 Task: Open a blank sheet, save the file as Childsafety.doc and add heading 'Child Safety'Child Safety ,with the parapraph,with the parapraph Child safety involves creating a safe environment and implementing measures to protect children from harm and accidents. It encompasses aspects such as childproofing homes, promoting safe practices, and educating children about personal safety to prevent injuries and promote their well-being.Apply Font Style Algerian And font size 15. Apply font style in  Heading Caladea and font size 16 Change heading alignment to  Left
Action: Mouse moved to (20, 19)
Screenshot: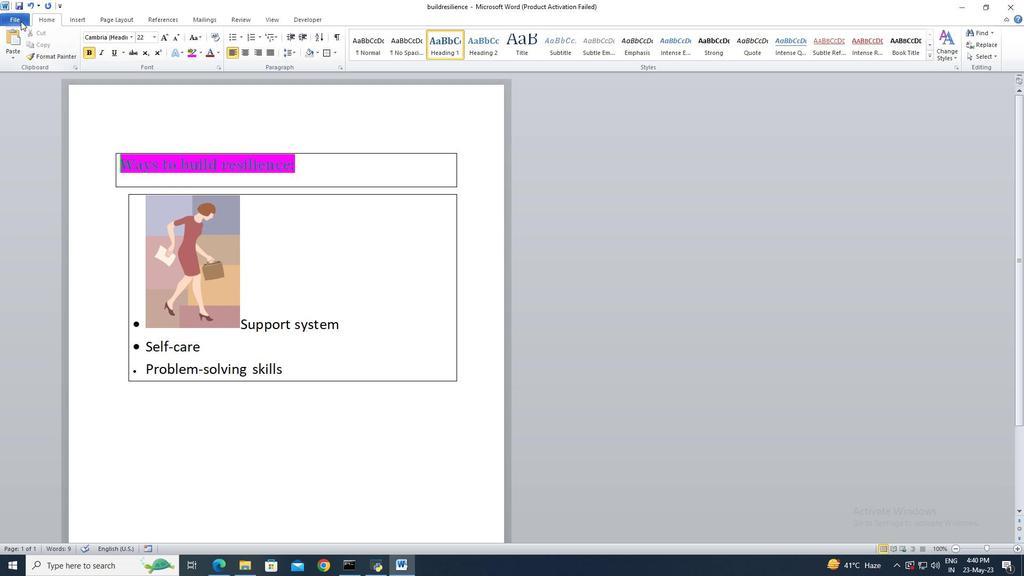 
Action: Mouse pressed left at (20, 19)
Screenshot: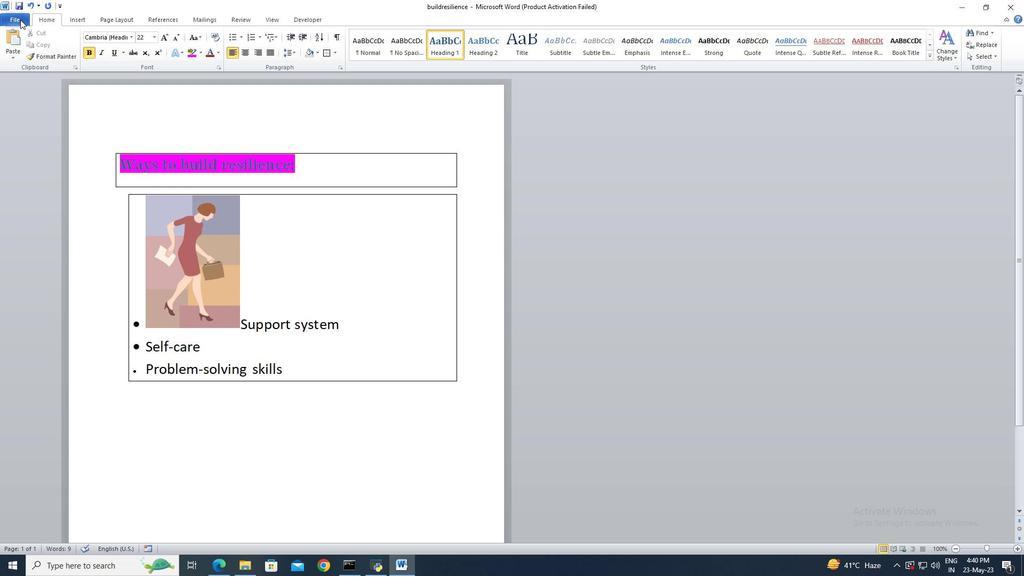 
Action: Mouse moved to (32, 139)
Screenshot: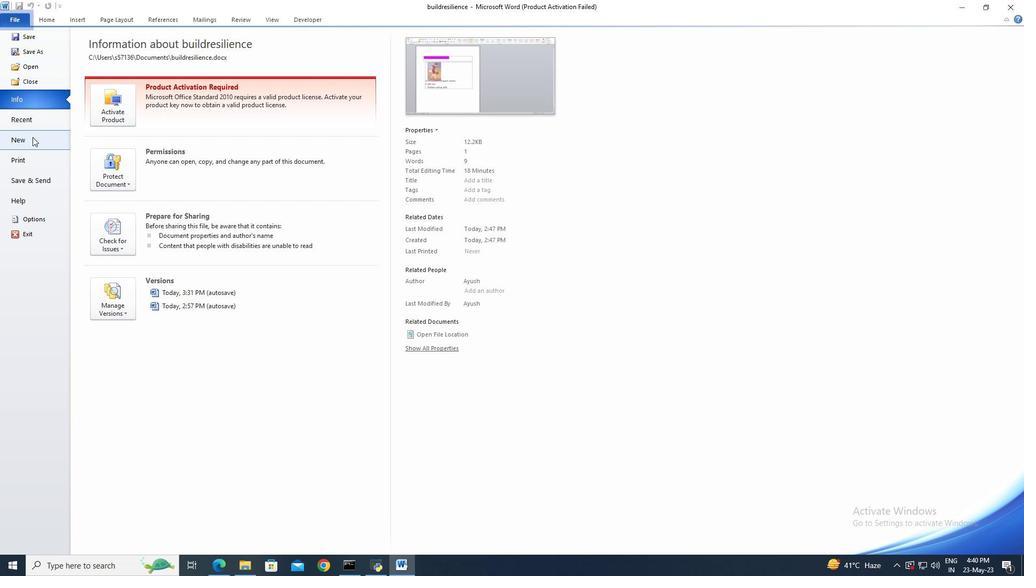 
Action: Mouse pressed left at (32, 139)
Screenshot: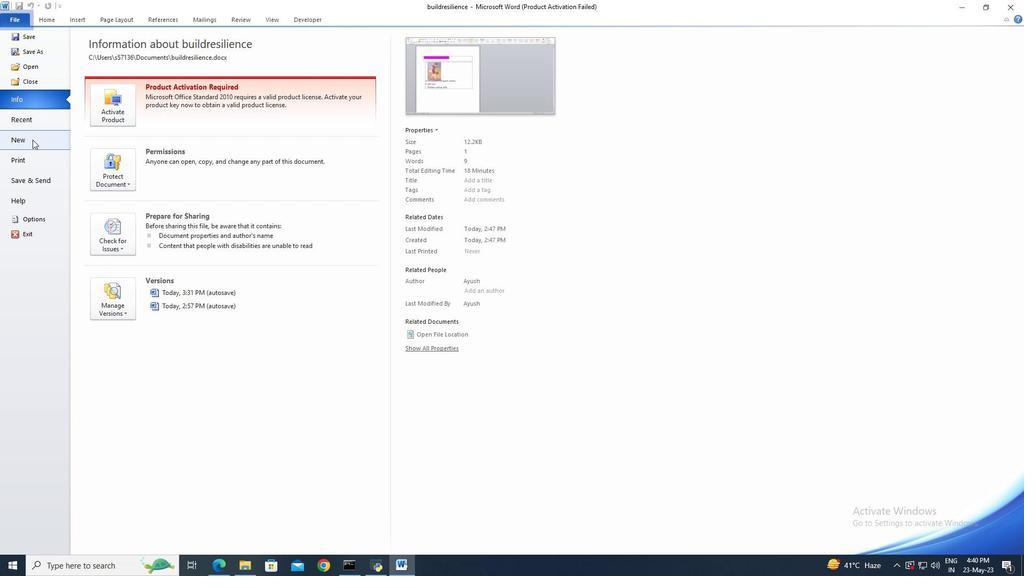 
Action: Mouse moved to (527, 269)
Screenshot: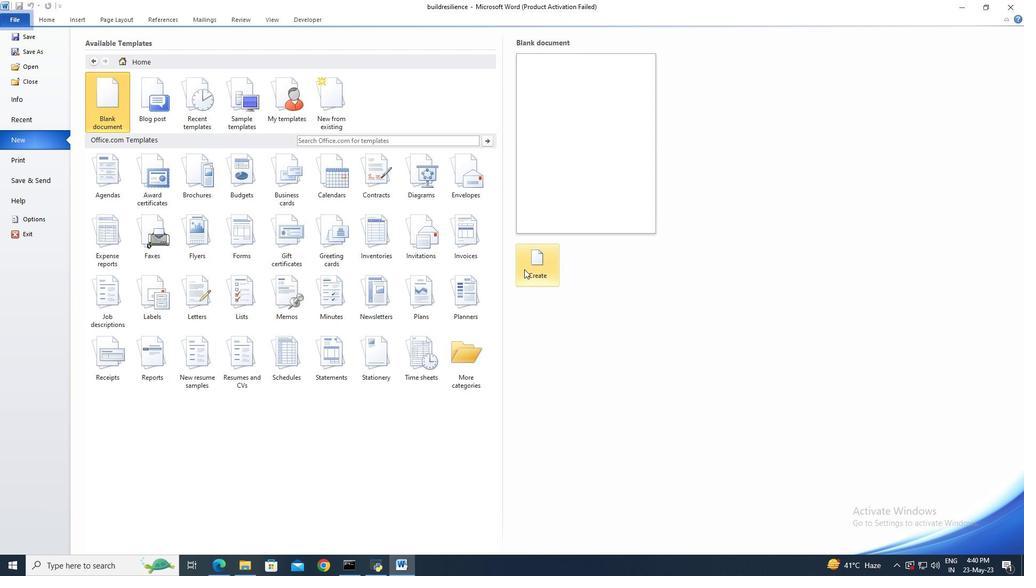 
Action: Mouse pressed left at (527, 269)
Screenshot: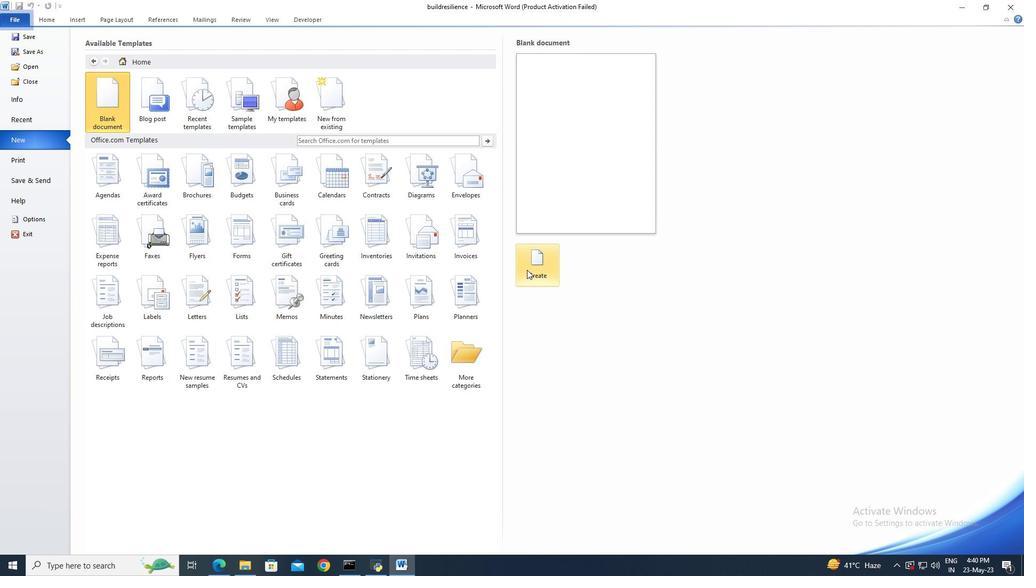 
Action: Mouse moved to (23, 21)
Screenshot: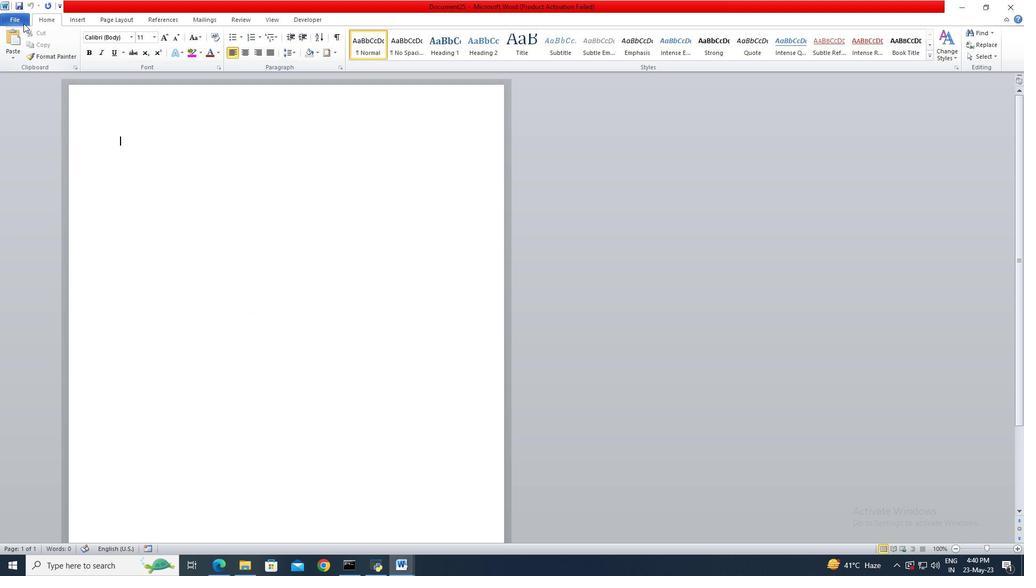 
Action: Mouse pressed left at (23, 21)
Screenshot: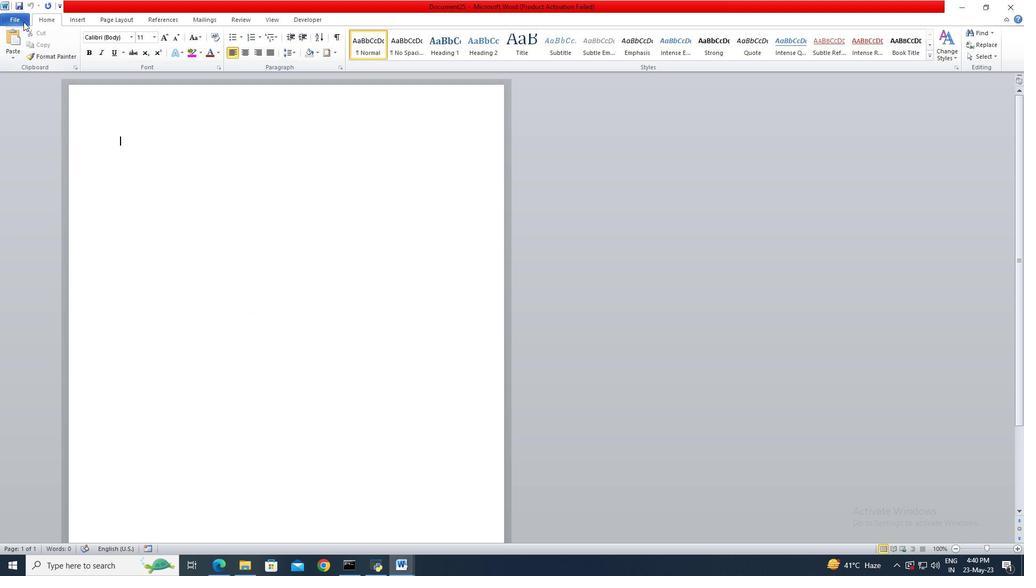 
Action: Mouse moved to (26, 47)
Screenshot: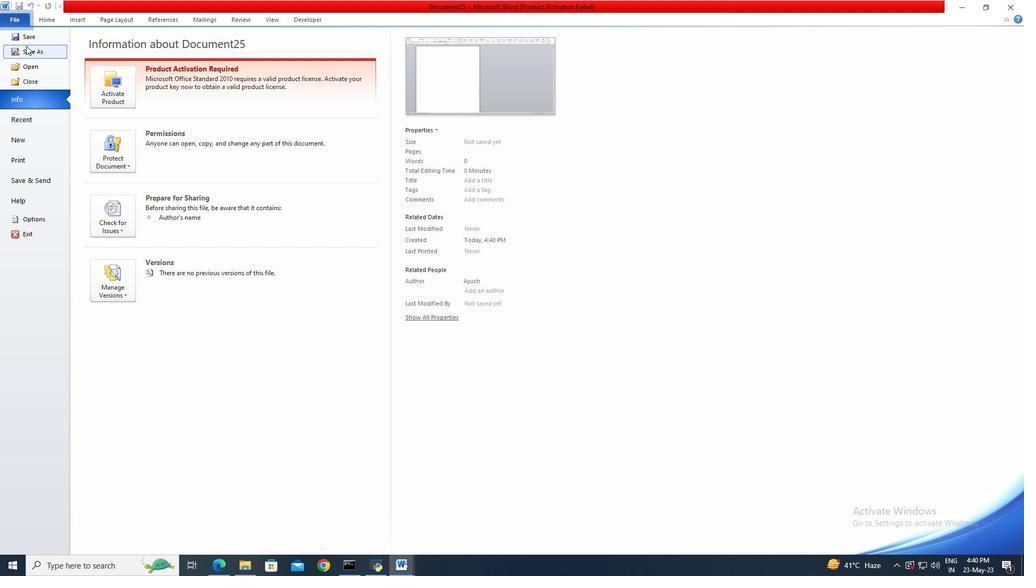
Action: Mouse pressed left at (26, 47)
Screenshot: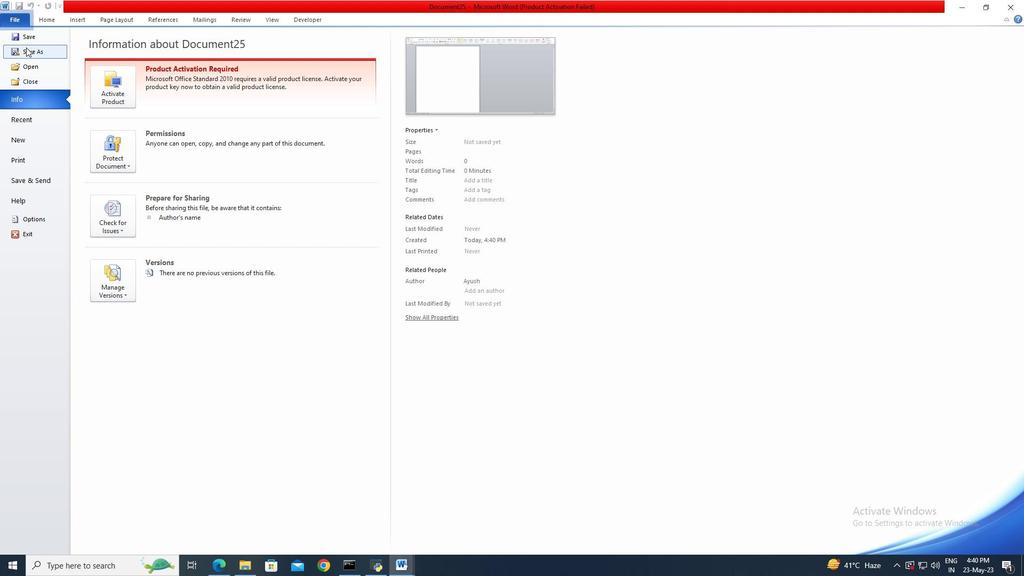 
Action: Key pressed <Key.shift>Childsafety
Screenshot: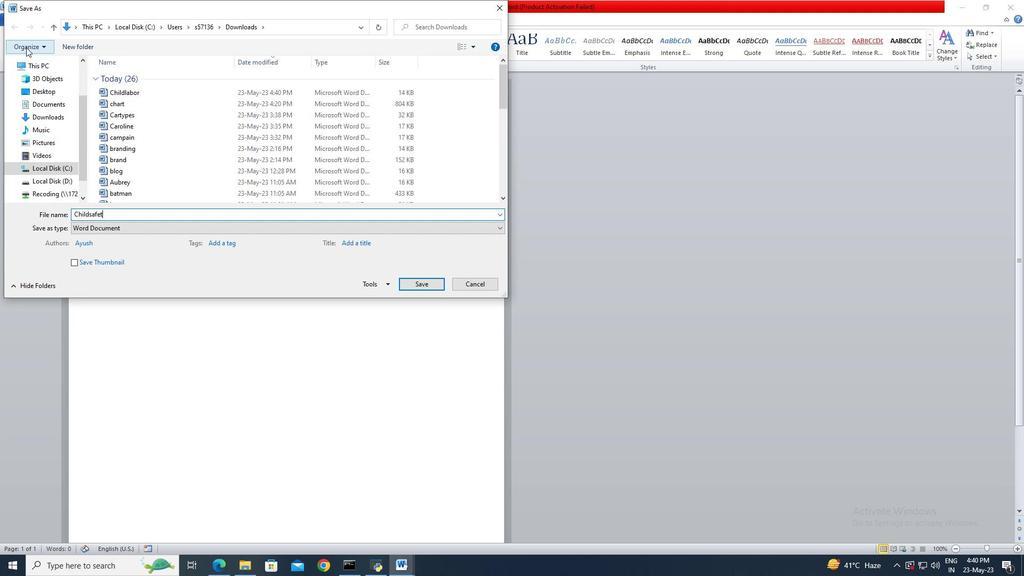 
Action: Mouse moved to (416, 280)
Screenshot: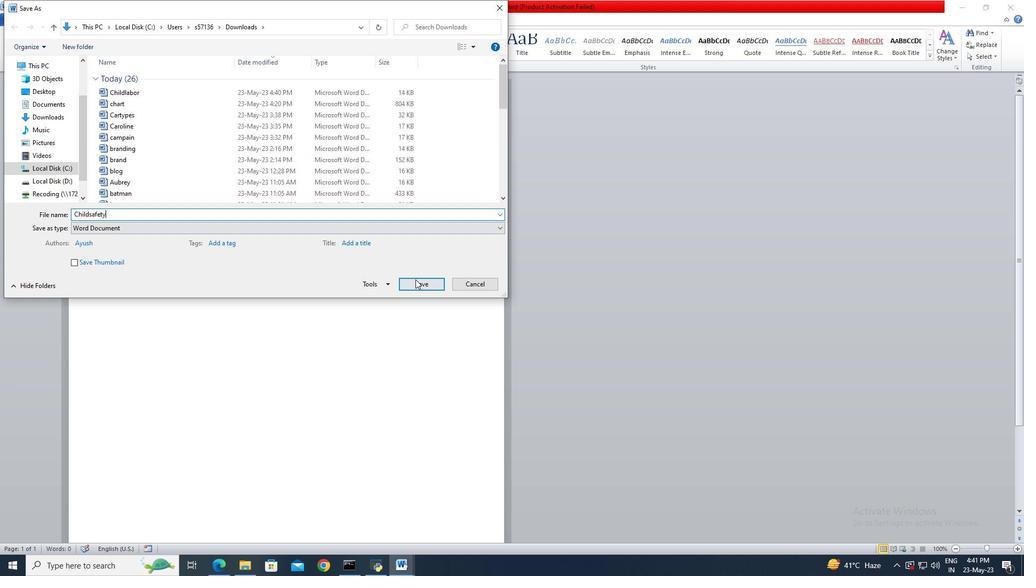 
Action: Mouse pressed left at (416, 280)
Screenshot: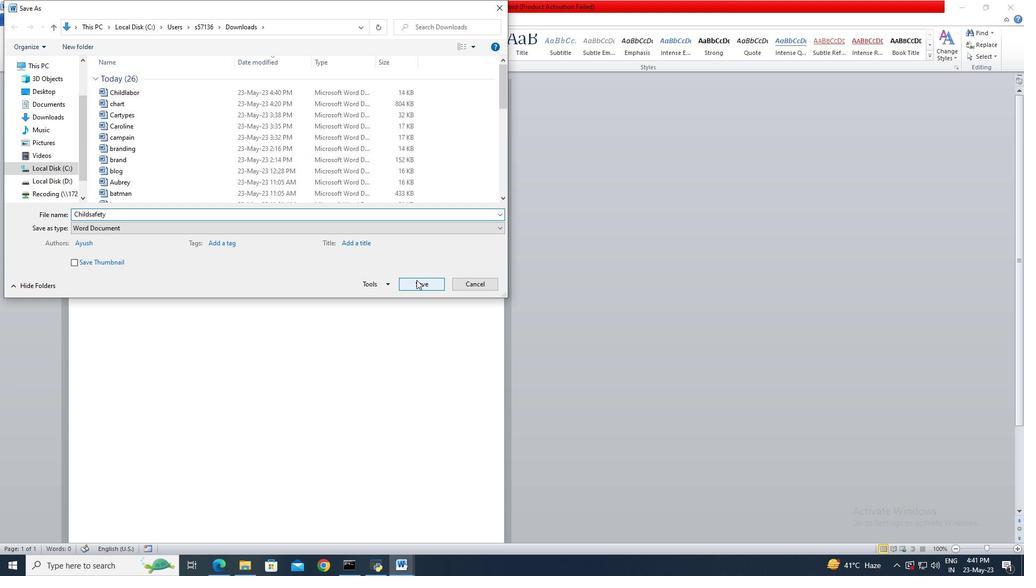 
Action: Mouse moved to (441, 56)
Screenshot: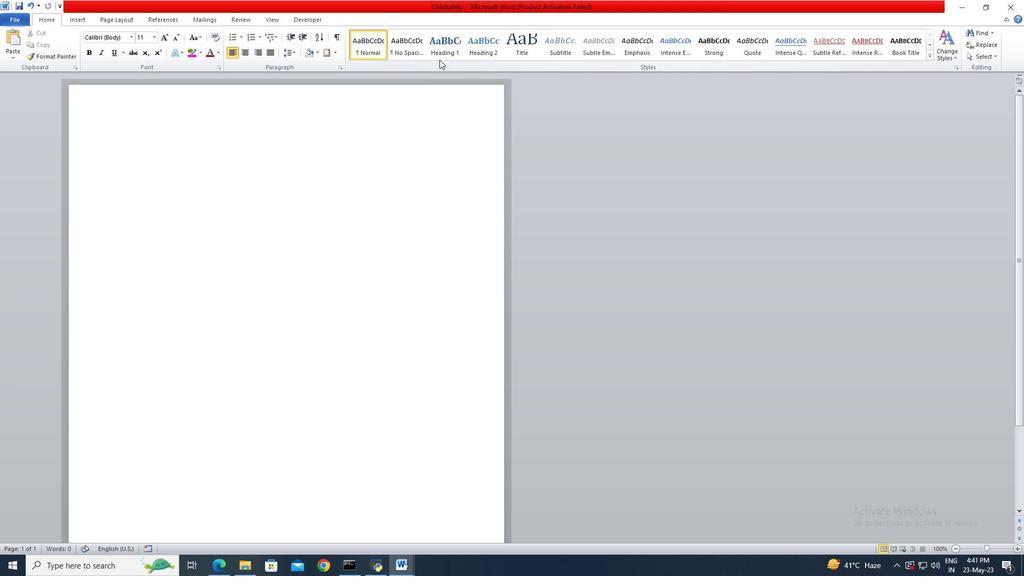 
Action: Mouse pressed left at (441, 56)
Screenshot: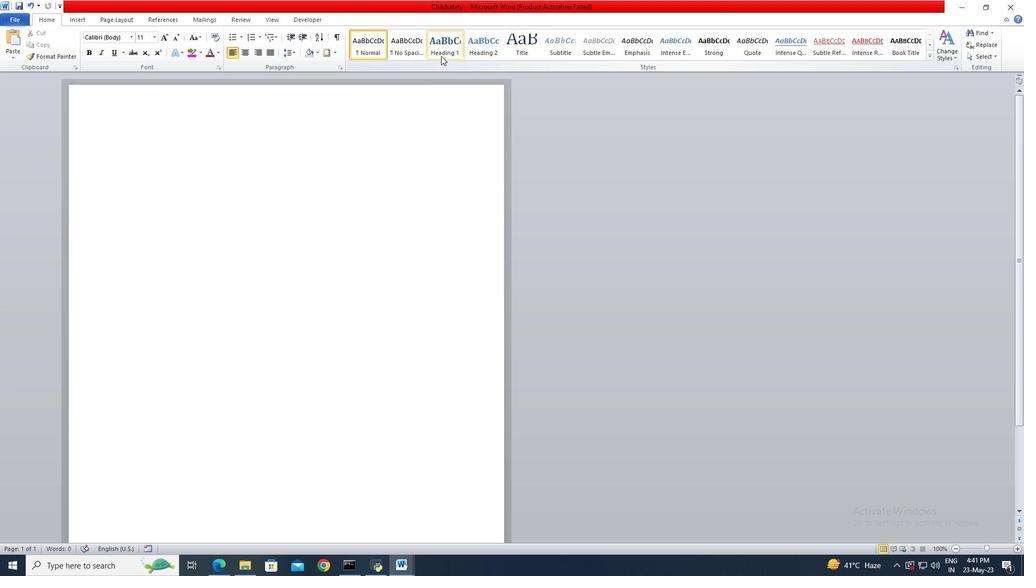 
Action: Key pressed <Key.shift>Child<Key.space><Key.shift_r>Safety<Key.enter><Key.shift>Child<Key.space>safety<Key.space>involves<Key.space>creating<Key.space>a<Key.space>safe<Key.space>environment<Key.space>and<Key.space>implementing<Key.space>measures<Key.space>to<Key.space>protect<Key.space>children<Key.space>from<Key.space>harm<Key.space>and<Key.space>accie<Key.backspace>dents.<Key.space><Key.shift>It<Key.space>encompasses<Key.space>aspects<Key.space>such<Key.space>as<Key.space>childproofing<Key.space>homes,<Key.space>promoting<Key.space>safe<Key.space>practices<Key.space><Key.backspace>,<Key.space>and<Key.space>educating<Key.space>children<Key.space>about<Key.space>personb<Key.backspace>n<Key.backspace>al<Key.space>safety<Key.space>to<Key.space>prevent<Key.space>injure<Key.backspace>ies<Key.space>and<Key.space>promote<Key.space>their<Key.space>well-being.
Screenshot: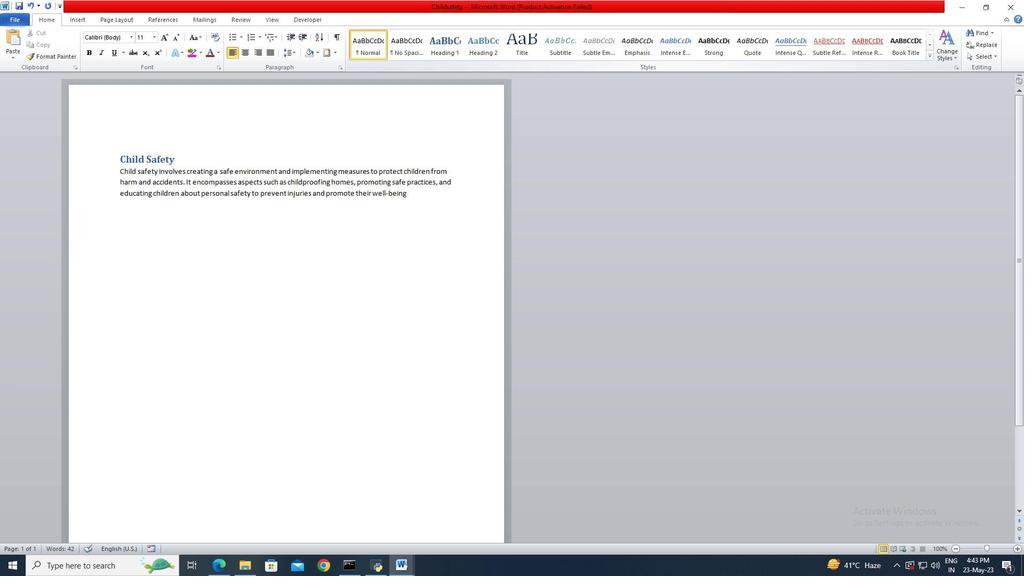 
Action: Mouse moved to (138, 187)
Screenshot: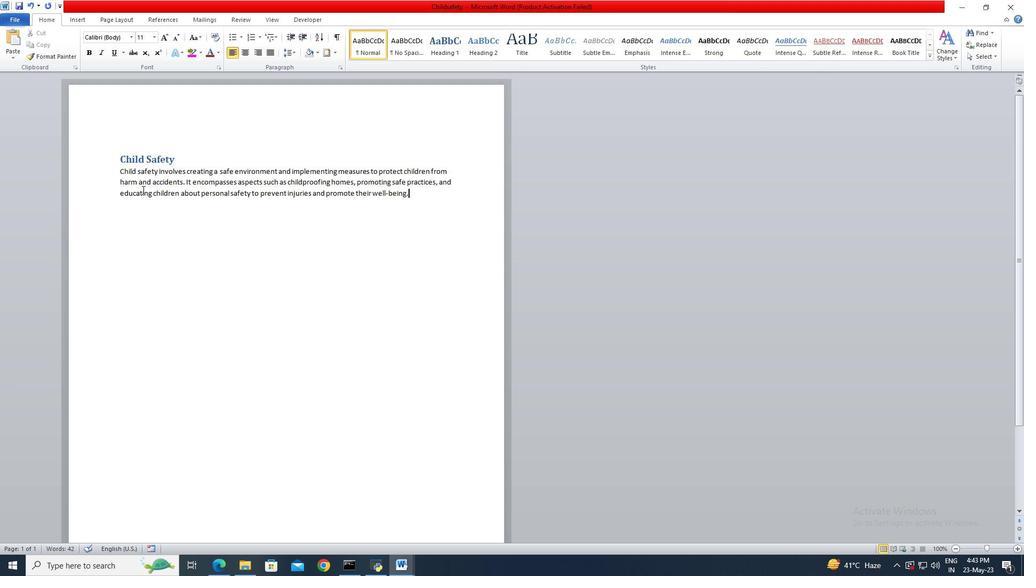 
Action: Key pressed <Key.shift>
Screenshot: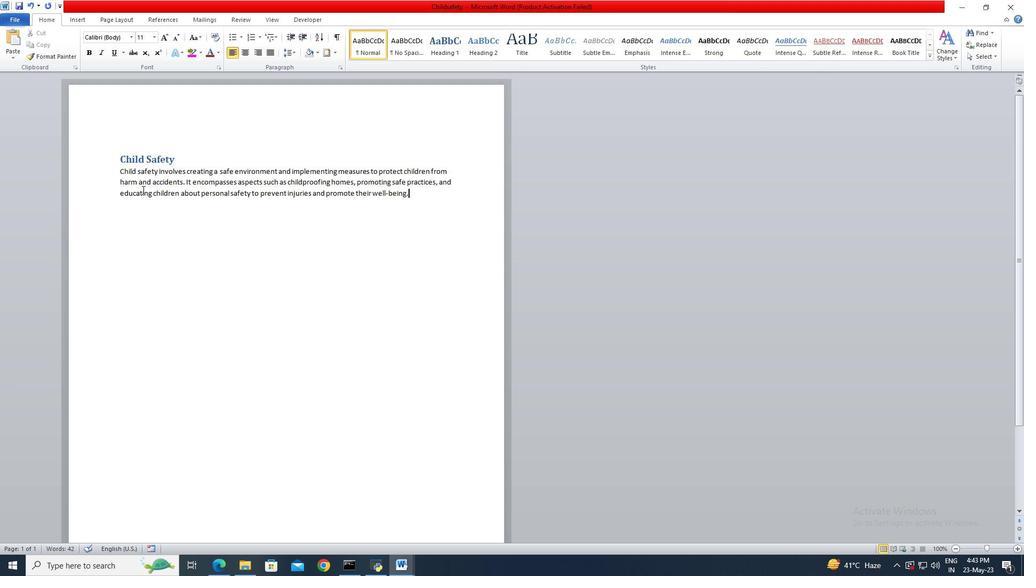 
Action: Mouse moved to (125, 172)
Screenshot: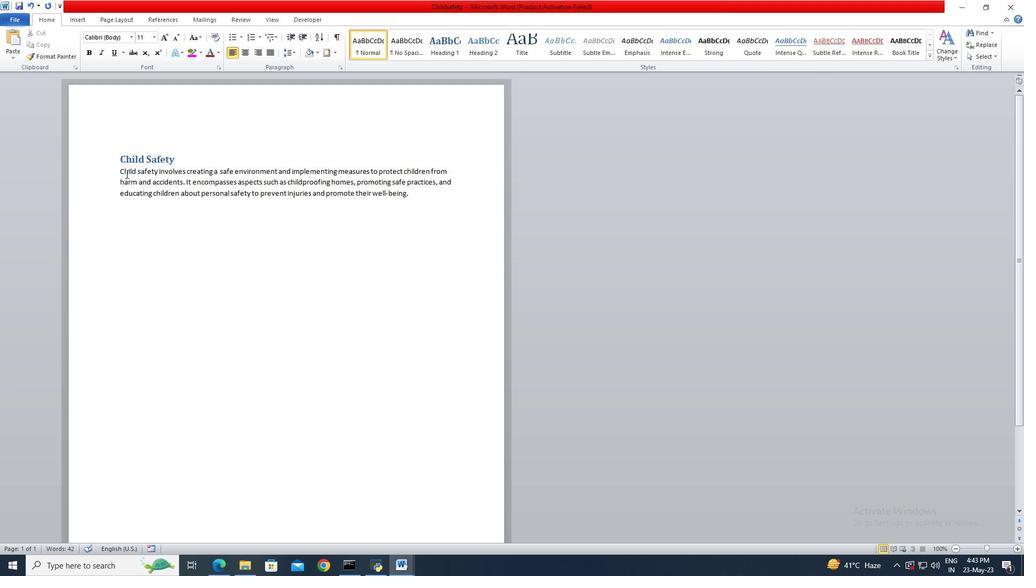 
Action: Key pressed <Key.shift>
Screenshot: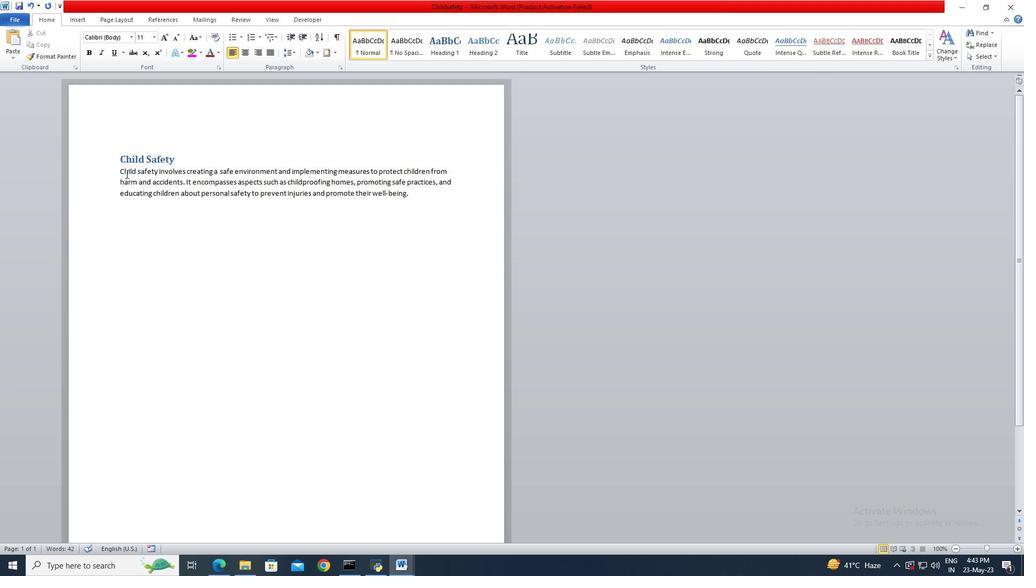 
Action: Mouse moved to (124, 172)
Screenshot: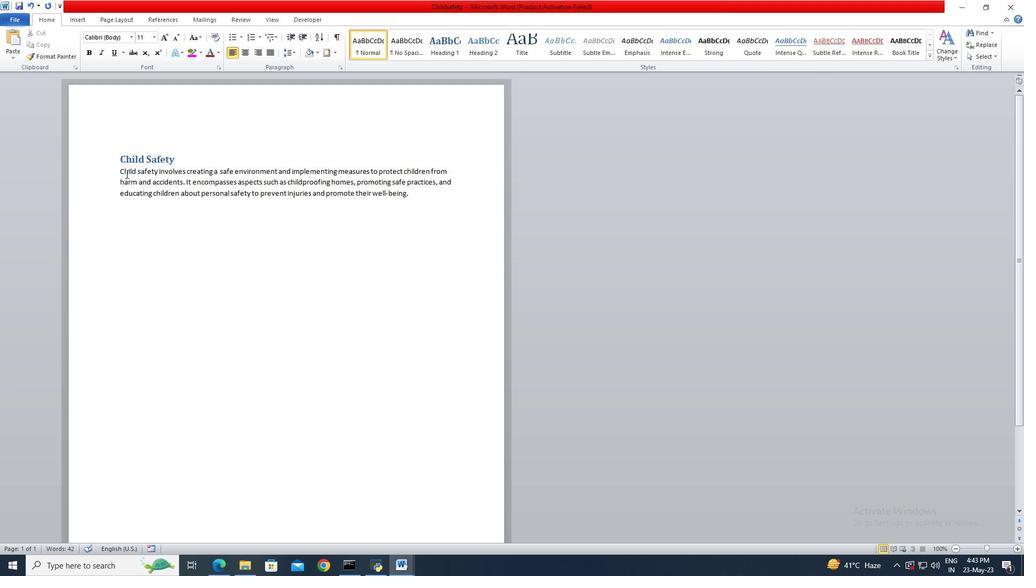 
Action: Key pressed <Key.shift>
Screenshot: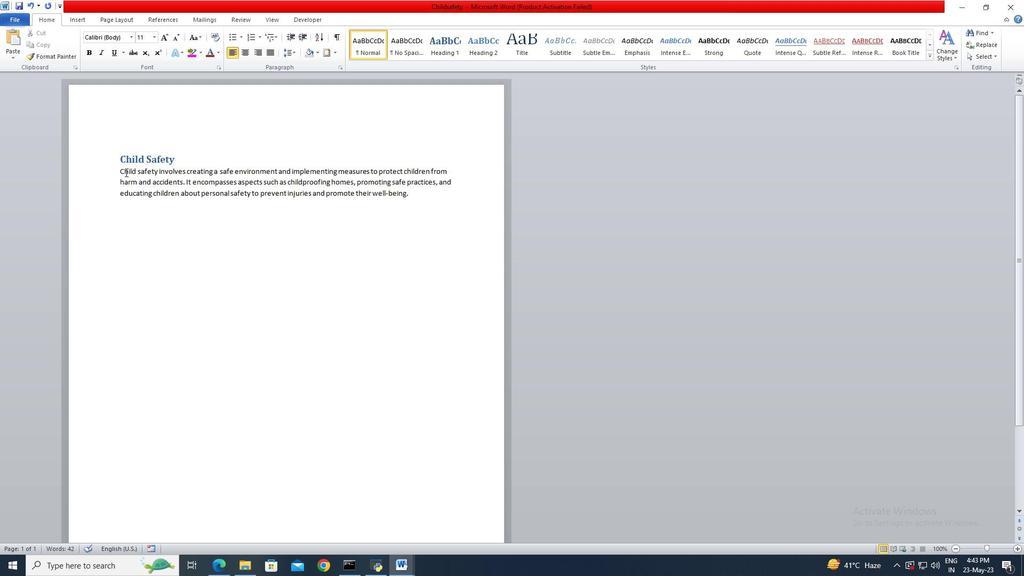 
Action: Mouse moved to (124, 171)
Screenshot: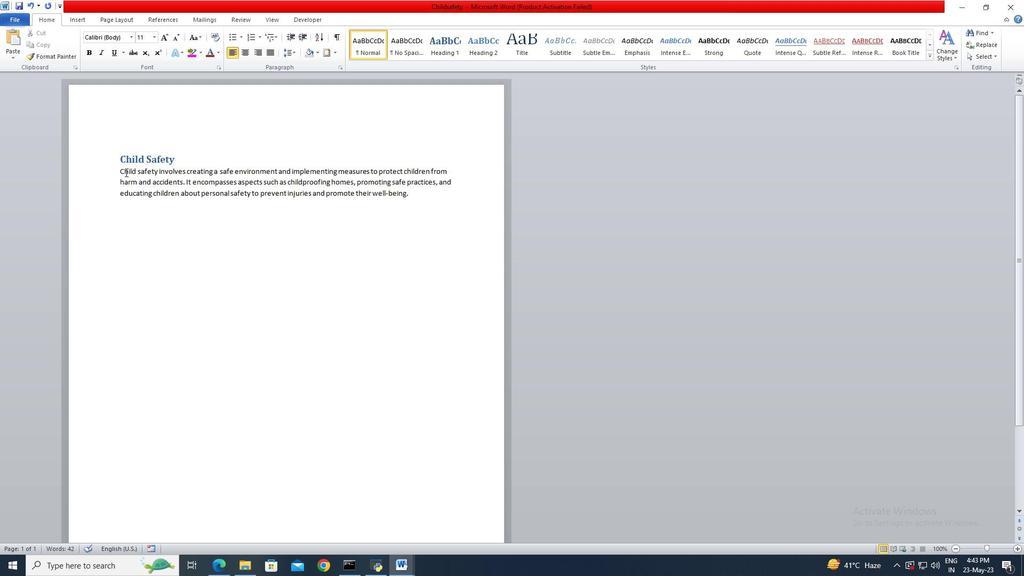 
Action: Key pressed <Key.shift>
Screenshot: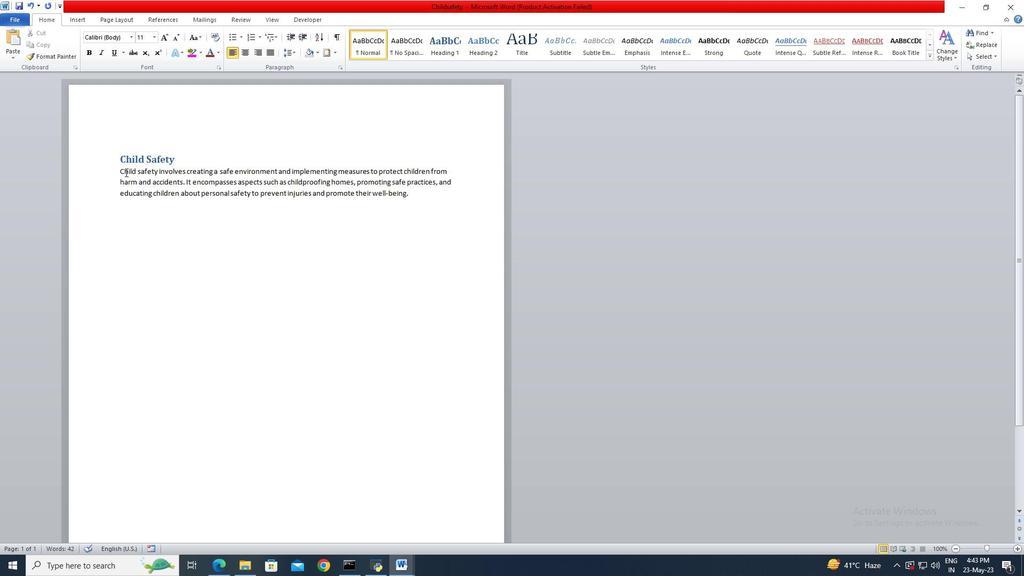 
Action: Mouse moved to (124, 171)
Screenshot: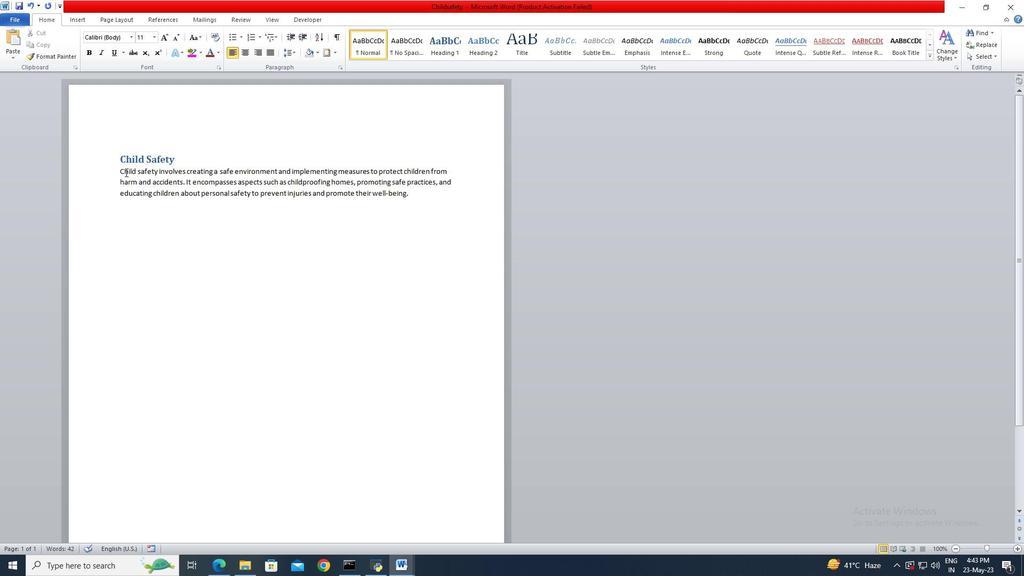 
Action: Key pressed <Key.shift><Key.shift>
Screenshot: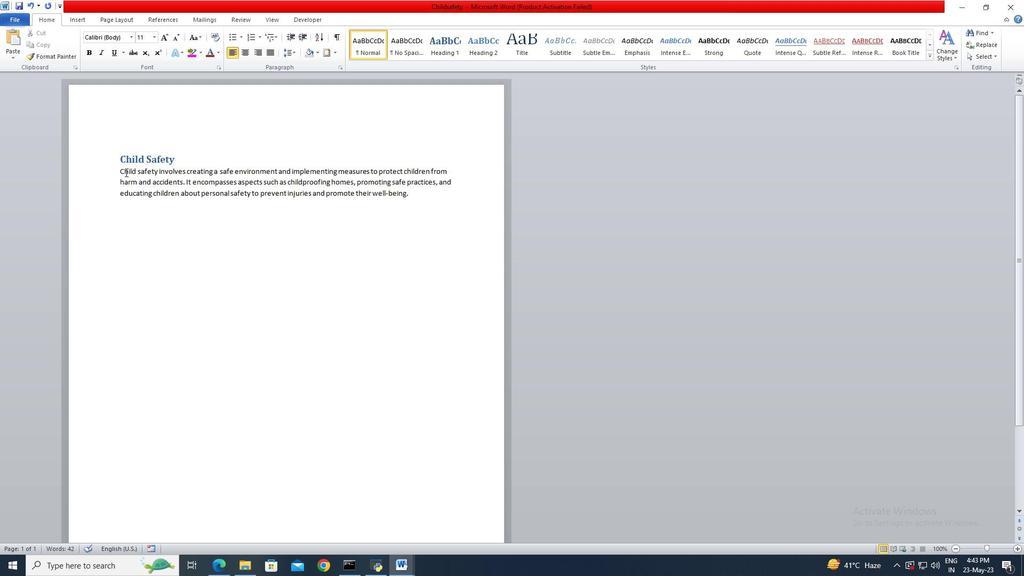 
Action: Mouse moved to (123, 171)
Screenshot: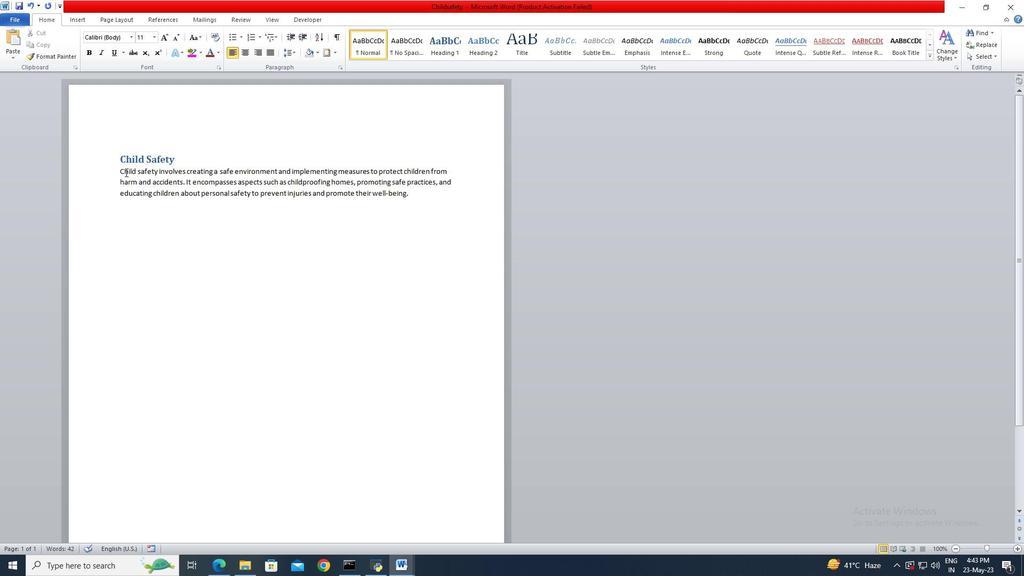 
Action: Key pressed <Key.shift>
Screenshot: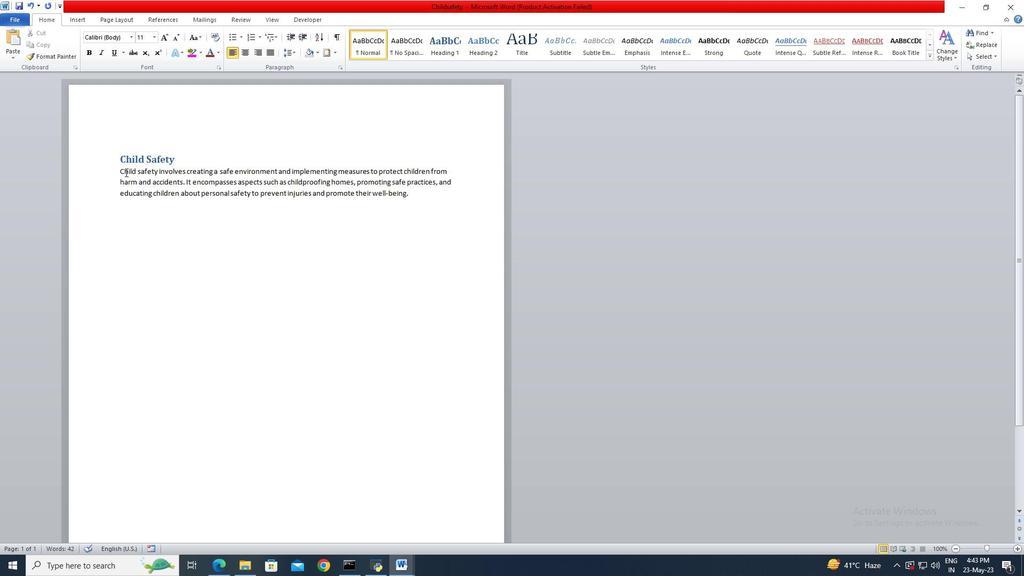 
Action: Mouse moved to (123, 170)
Screenshot: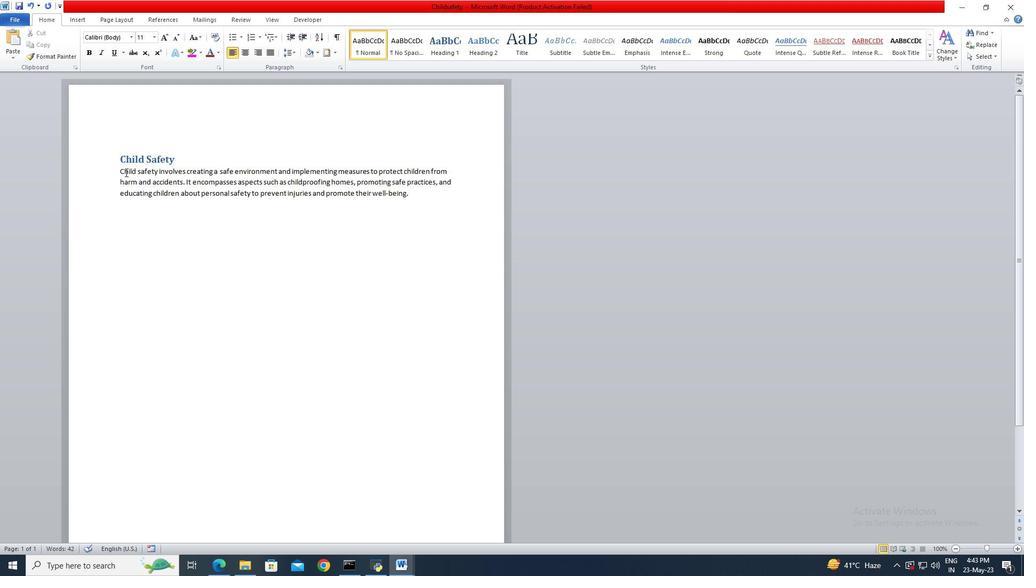 
Action: Key pressed <Key.shift>
Screenshot: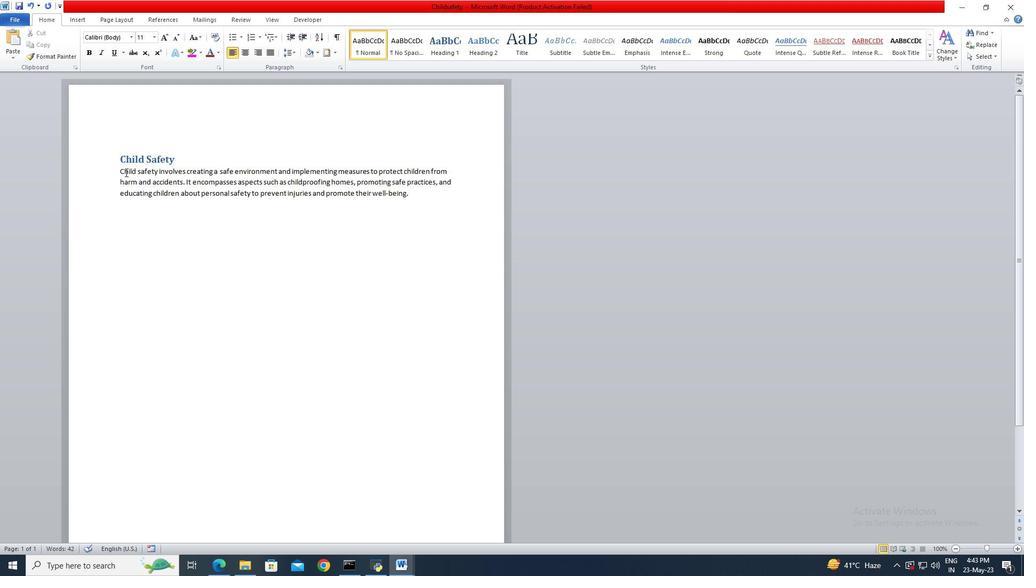 
Action: Mouse moved to (122, 170)
Screenshot: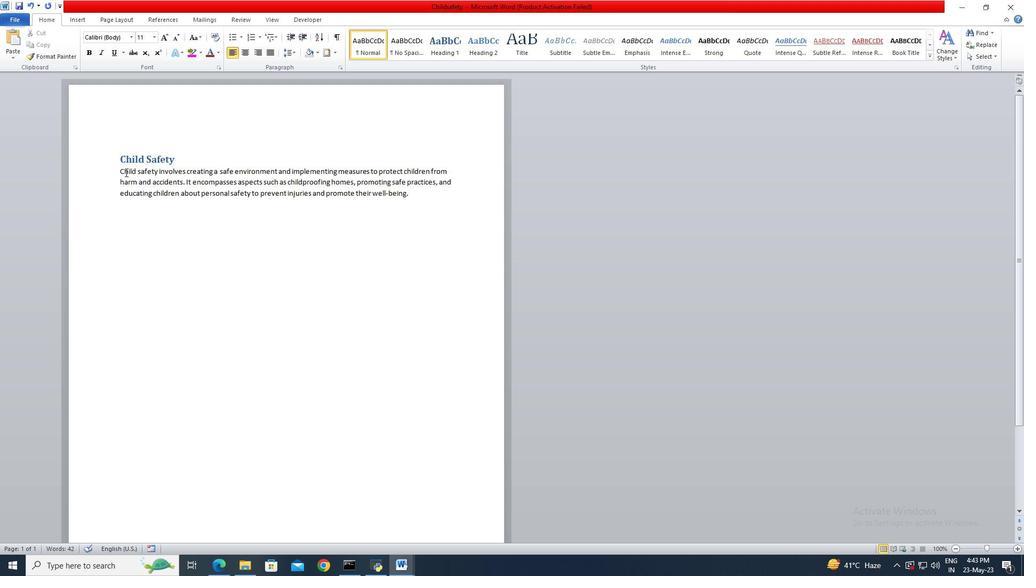 
Action: Key pressed <Key.shift>
Screenshot: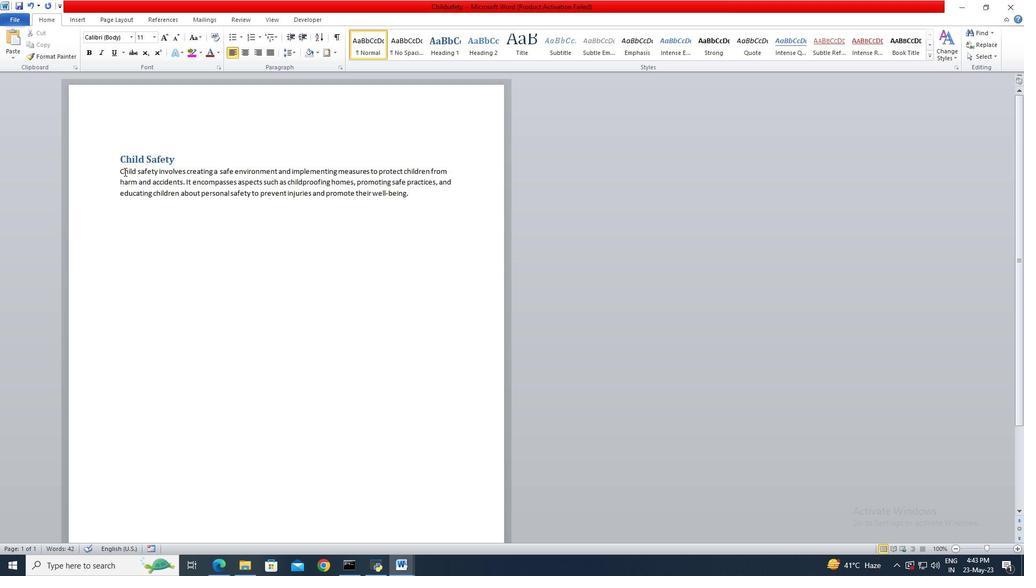 
Action: Mouse moved to (122, 170)
Screenshot: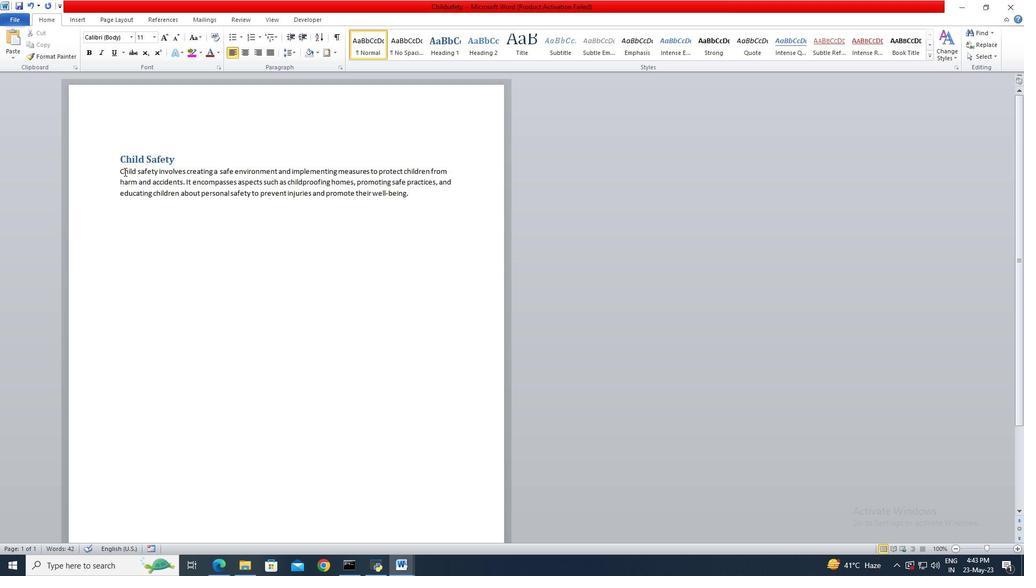 
Action: Key pressed <Key.shift>
Screenshot: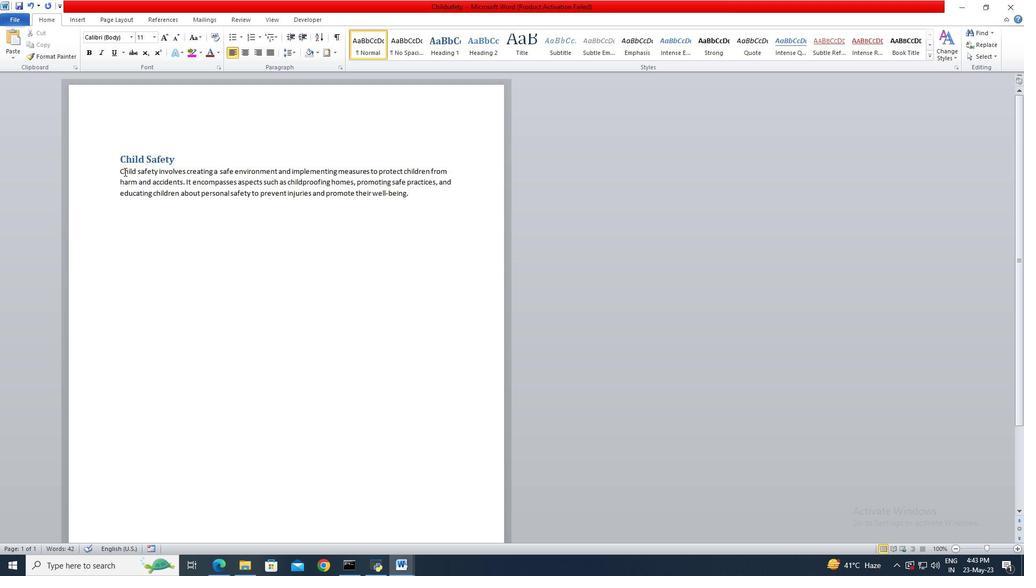 
Action: Mouse moved to (121, 169)
Screenshot: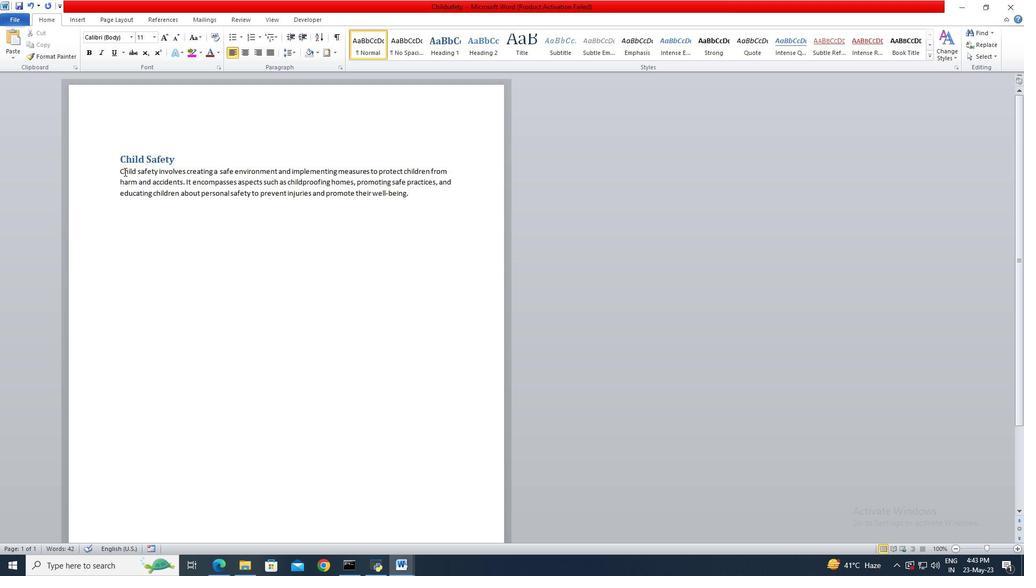
Action: Key pressed <Key.shift><Key.shift><Key.shift><Key.shift><Key.shift><Key.shift><Key.shift><Key.shift><Key.shift><Key.shift><Key.shift><Key.shift><Key.shift><Key.shift><Key.shift><Key.shift><Key.shift><Key.shift>
Screenshot: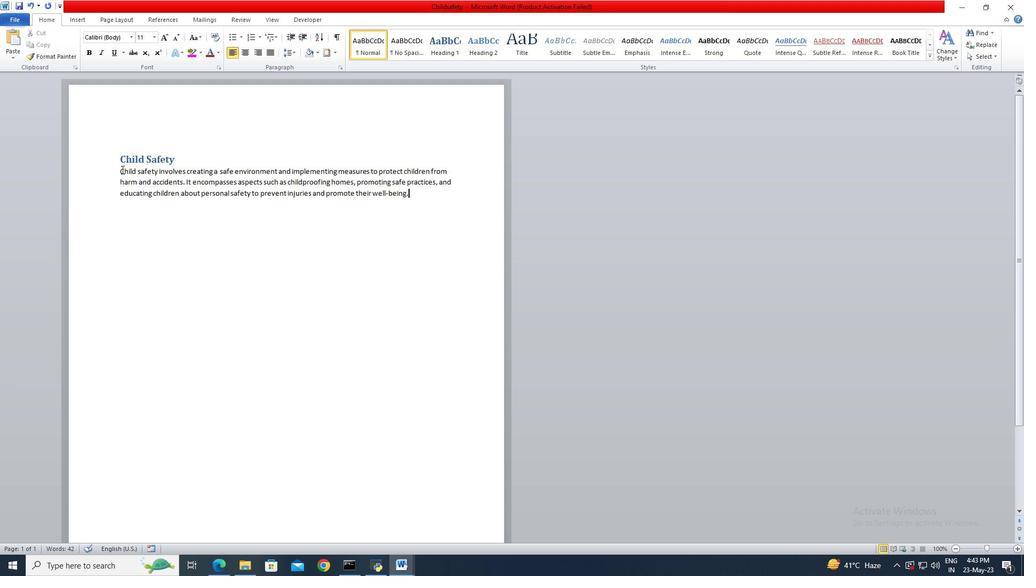 
Action: Mouse pressed left at (121, 169)
Screenshot: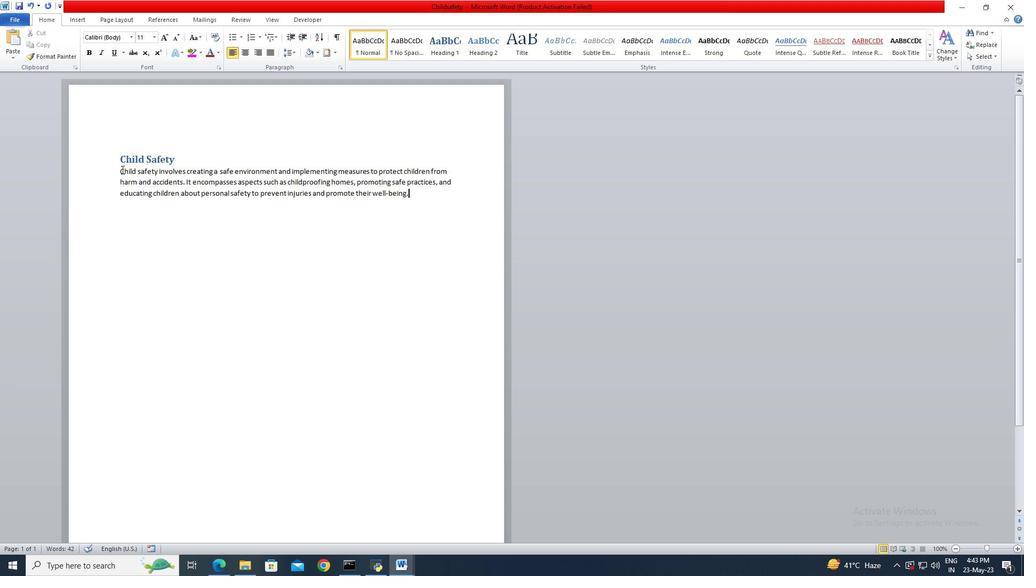 
Action: Key pressed <Key.shift><Key.shift><Key.shift><Key.shift><Key.shift><Key.shift><Key.shift><Key.shift><Key.shift><Key.shift>
Screenshot: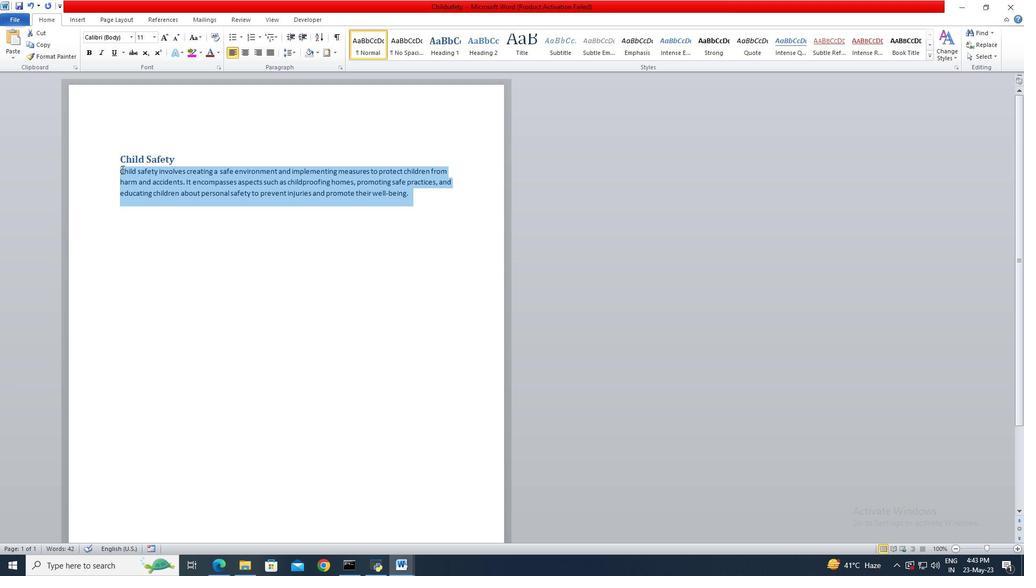 
Action: Mouse moved to (130, 34)
Screenshot: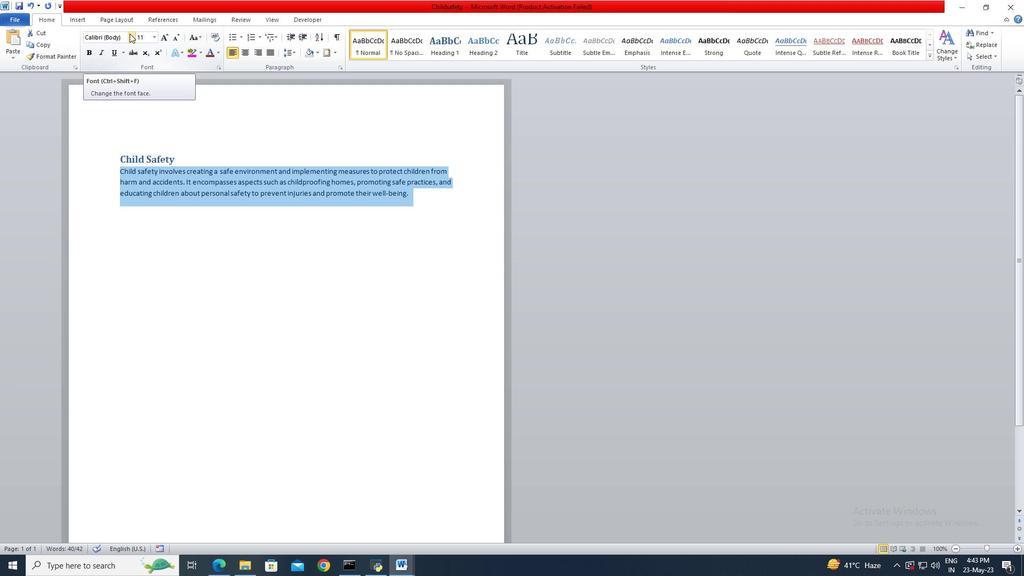 
Action: Mouse pressed left at (130, 34)
Screenshot: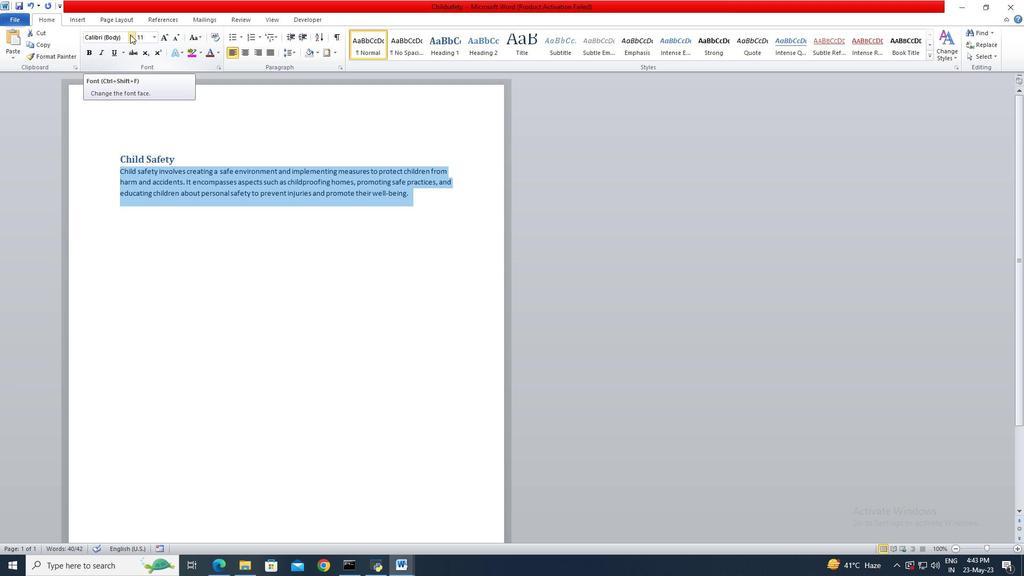 
Action: Mouse moved to (145, 247)
Screenshot: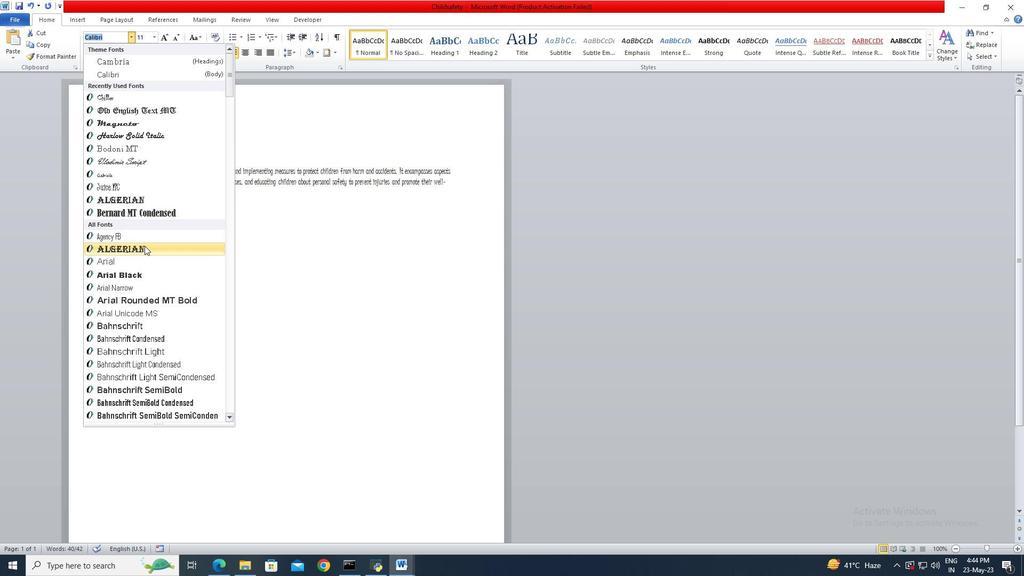 
Action: Mouse pressed left at (145, 247)
Screenshot: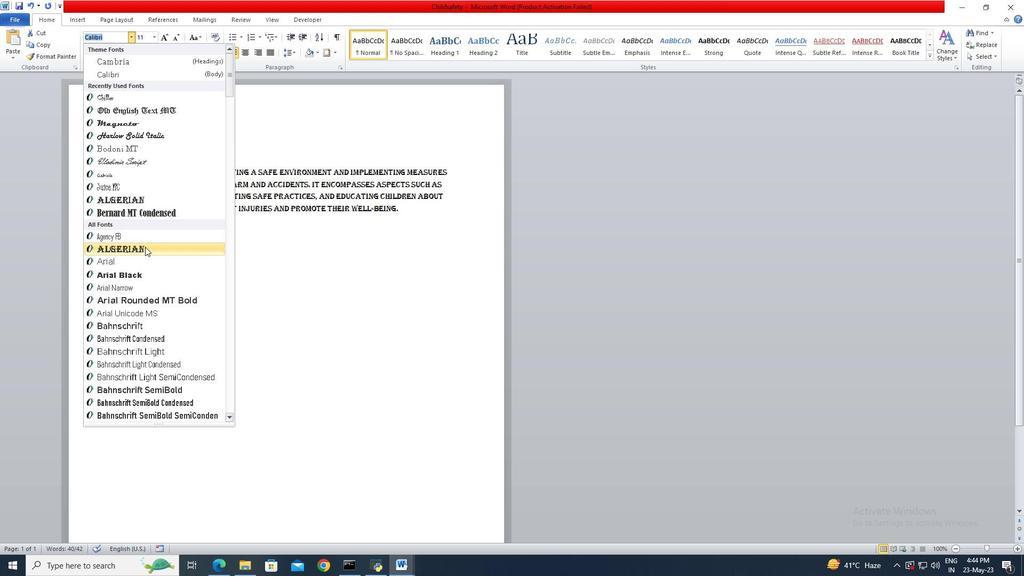 
Action: Mouse moved to (146, 40)
Screenshot: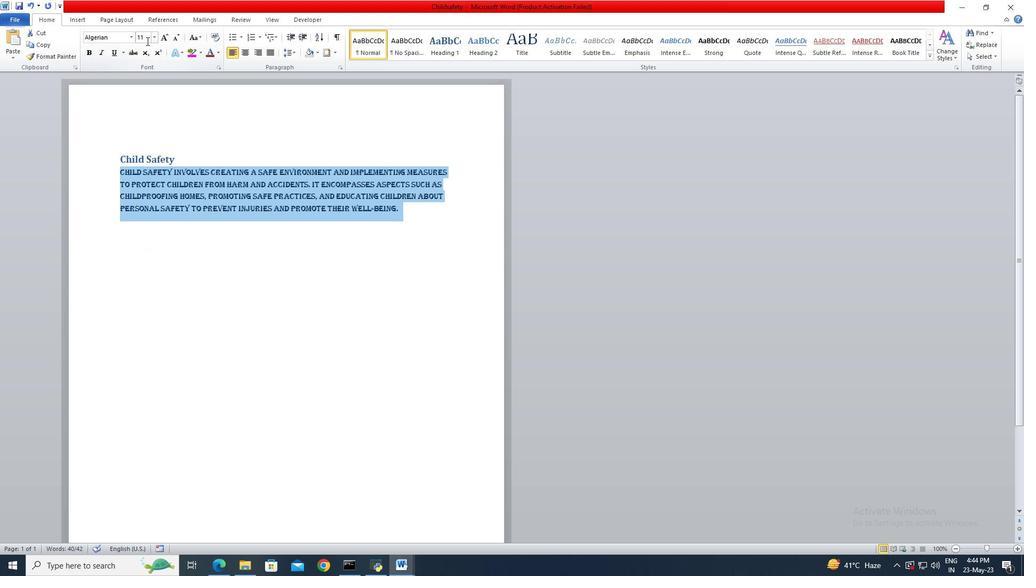
Action: Mouse pressed left at (146, 40)
Screenshot: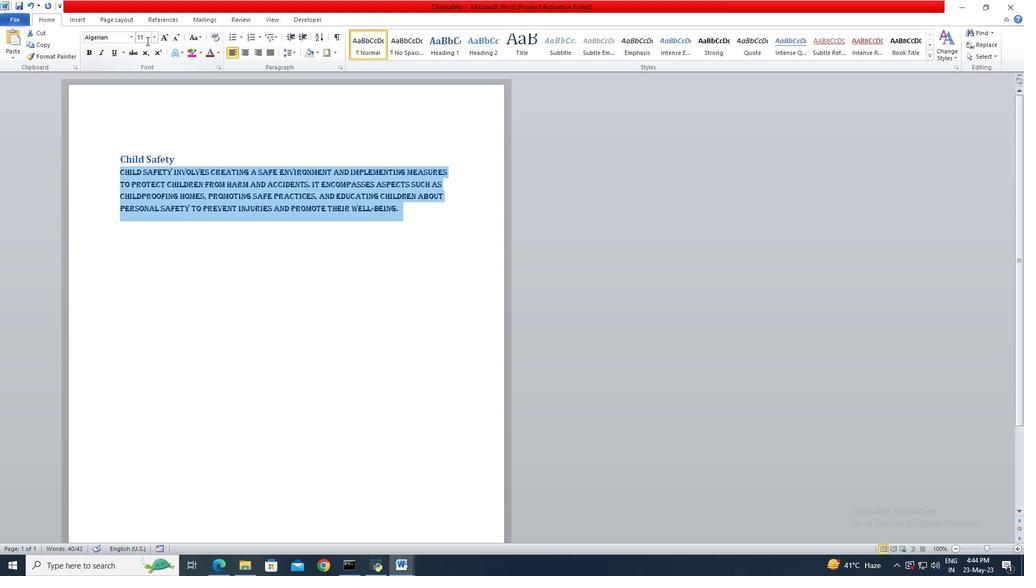 
Action: Key pressed 15<Key.enter>
Screenshot: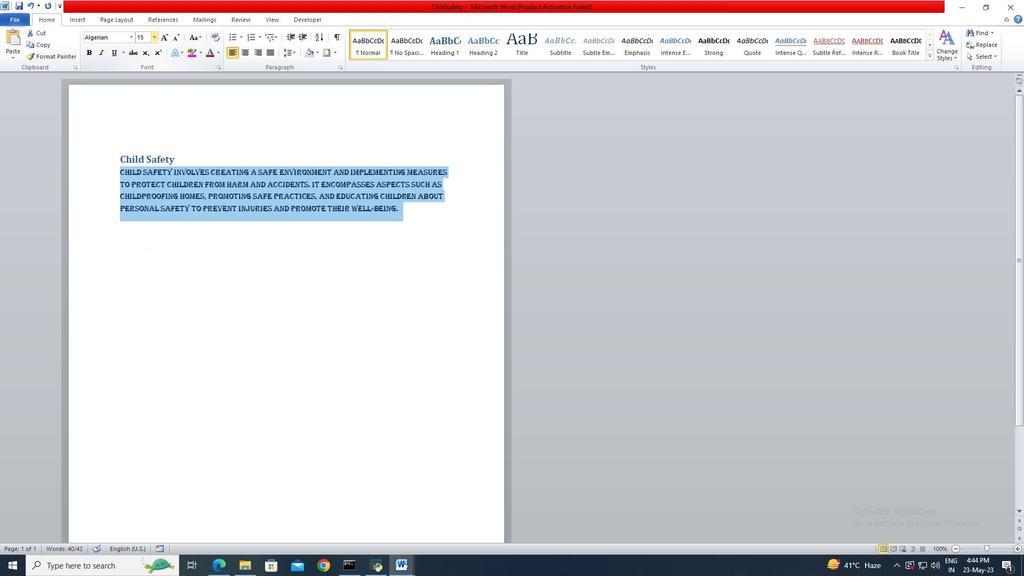
Action: Mouse moved to (122, 155)
Screenshot: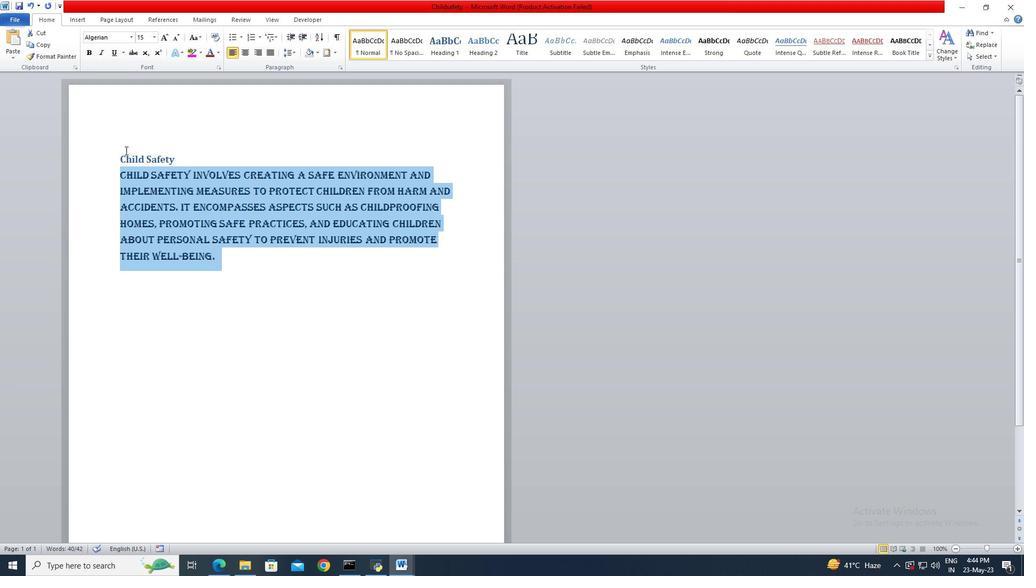 
Action: Mouse pressed left at (122, 155)
Screenshot: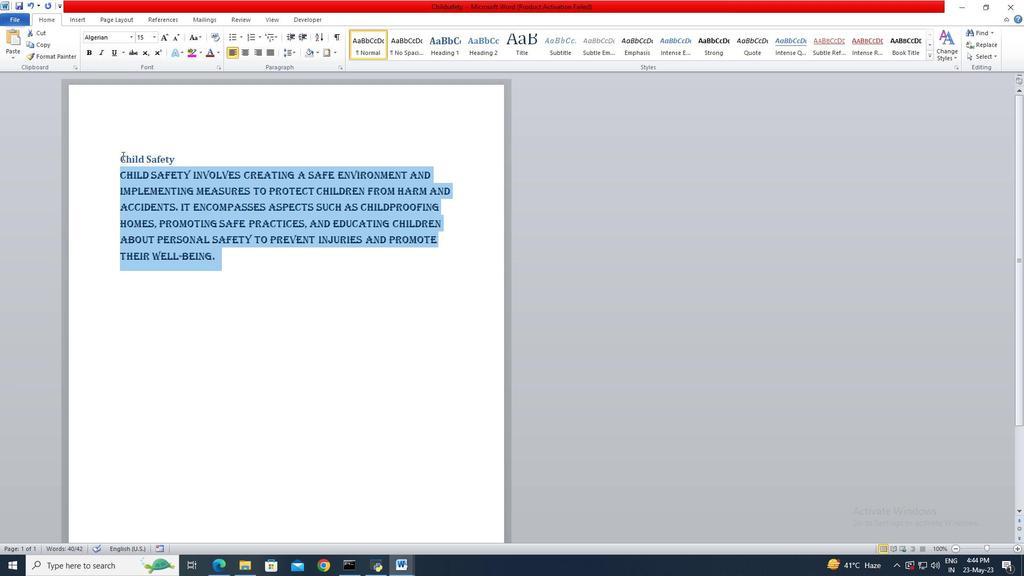 
Action: Mouse moved to (171, 158)
Screenshot: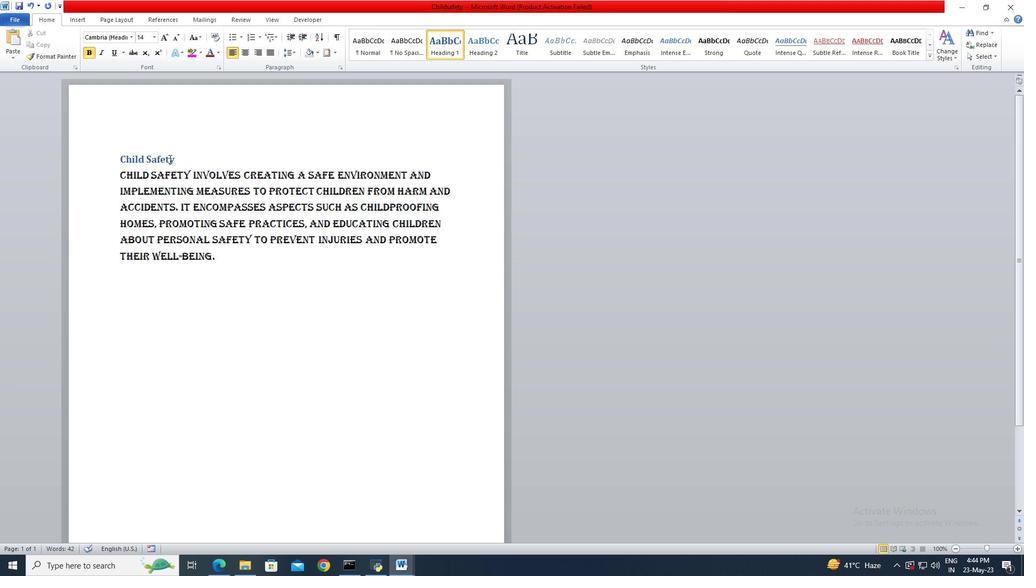 
Action: Key pressed <Key.shift>
Screenshot: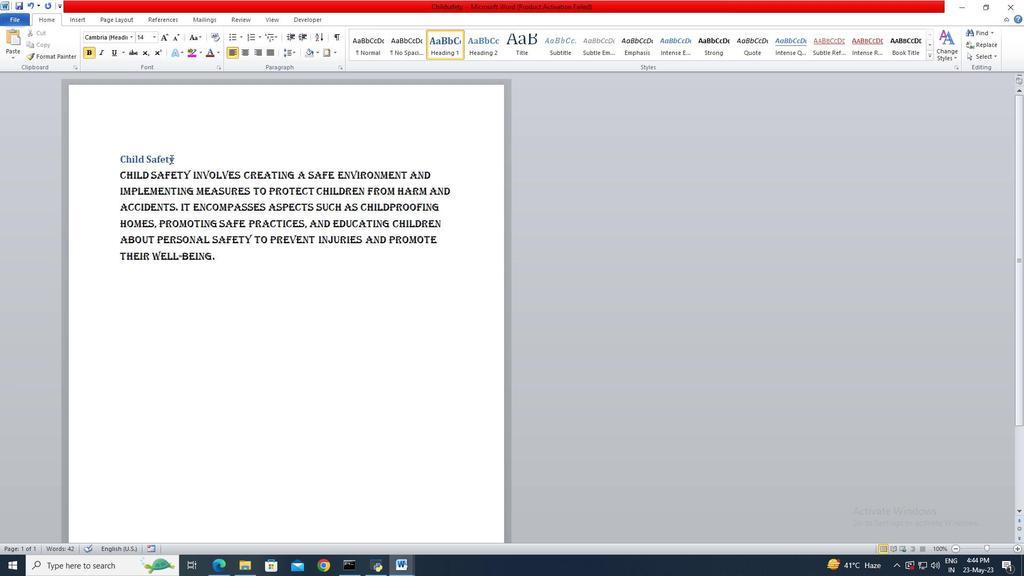 
Action: Mouse moved to (172, 158)
Screenshot: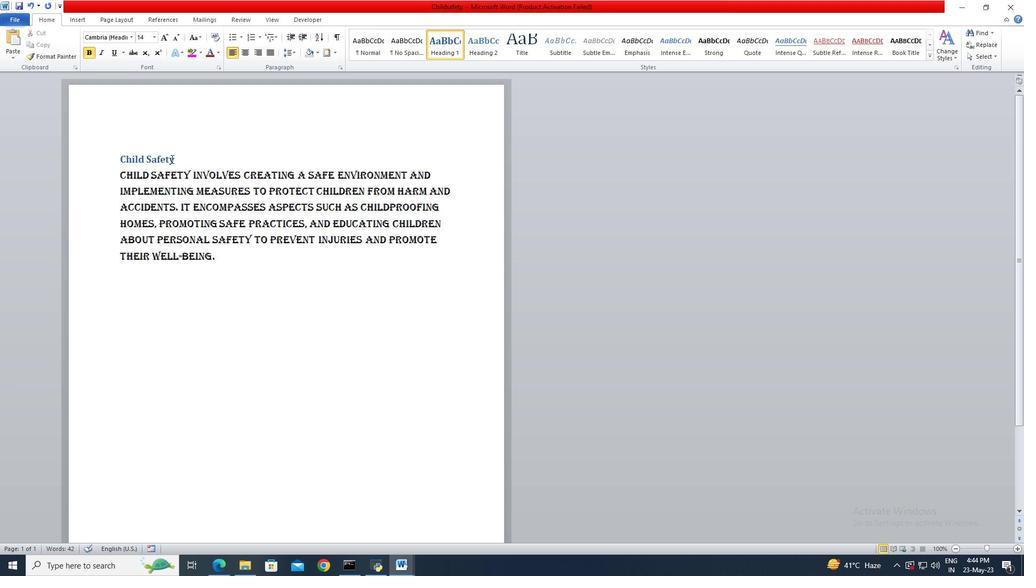 
Action: Key pressed <Key.shift><Key.shift><Key.shift>
Screenshot: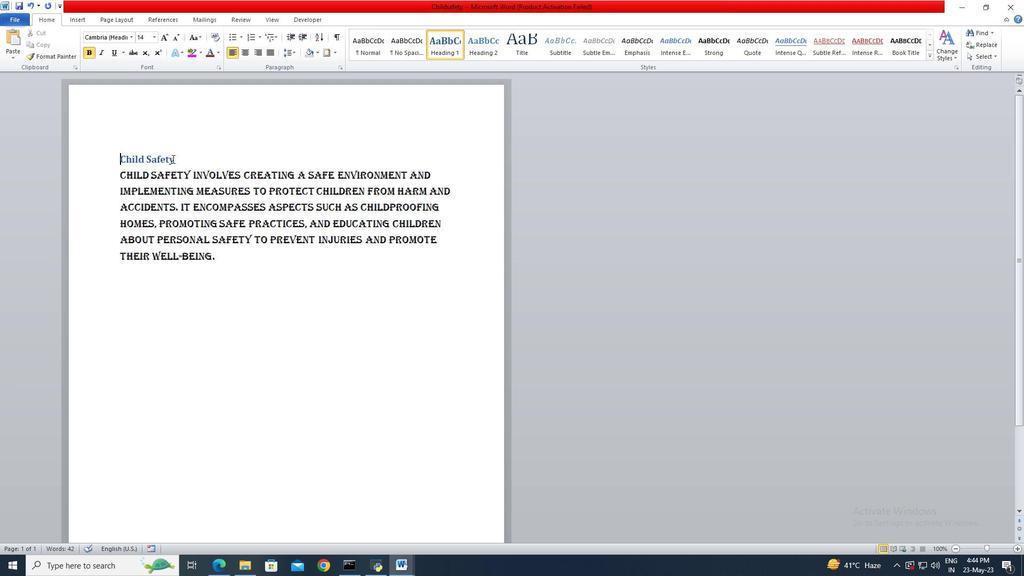 
Action: Mouse pressed left at (172, 158)
Screenshot: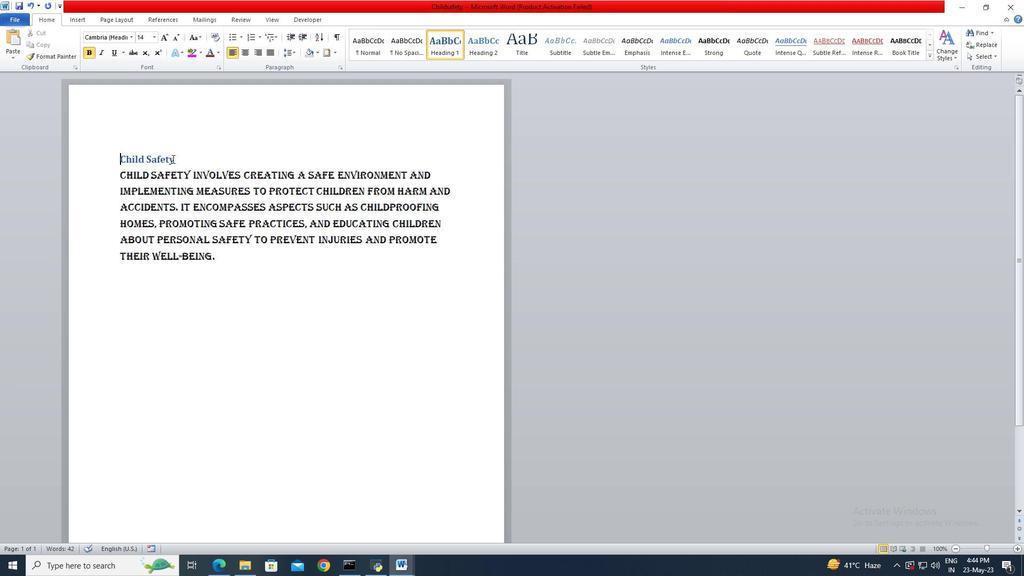 
Action: Key pressed <Key.shift><Key.shift><Key.shift><Key.shift><Key.shift><Key.shift><Key.shift>
Screenshot: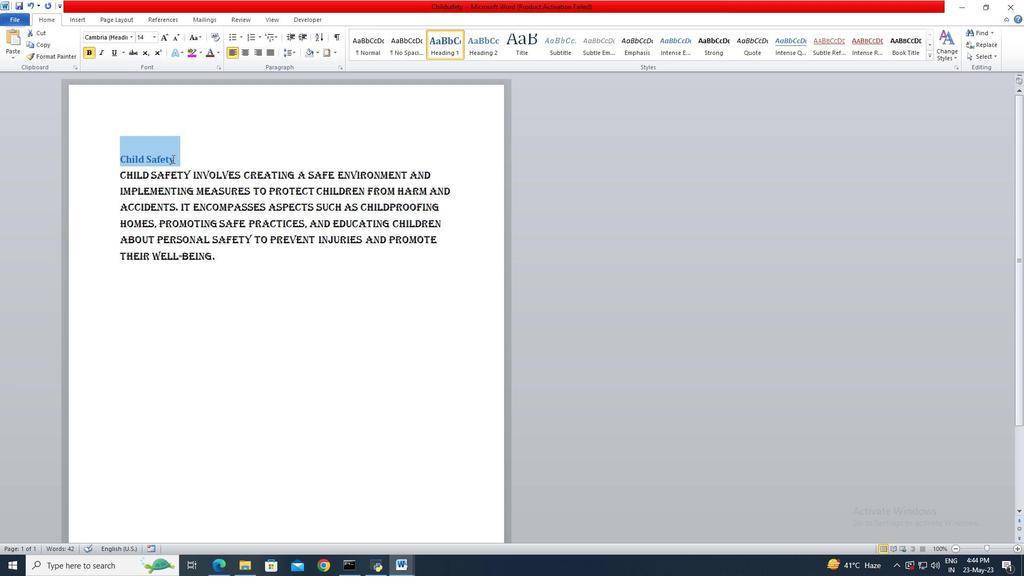 
Action: Mouse moved to (132, 40)
Screenshot: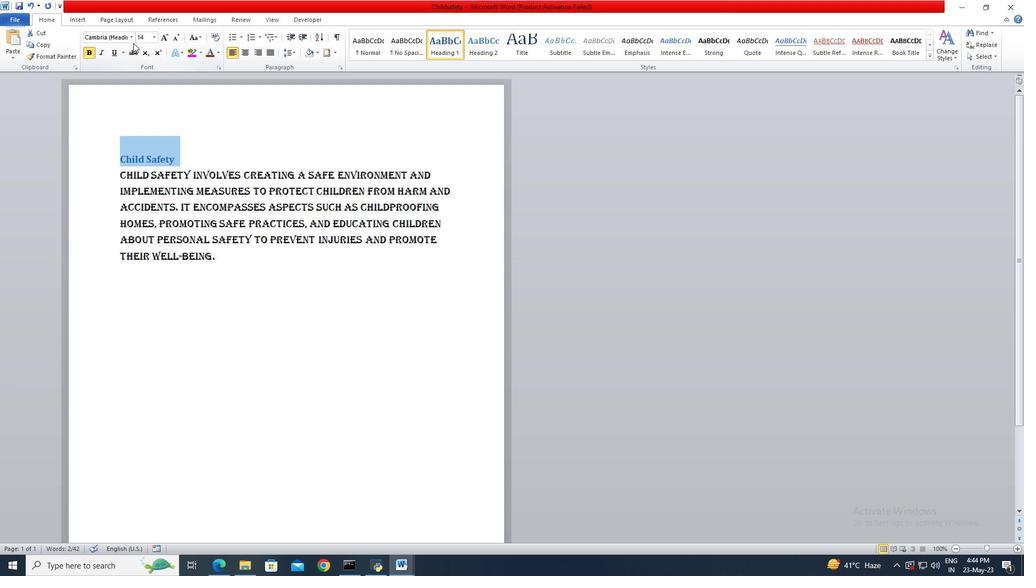 
Action: Mouse pressed left at (132, 40)
Screenshot: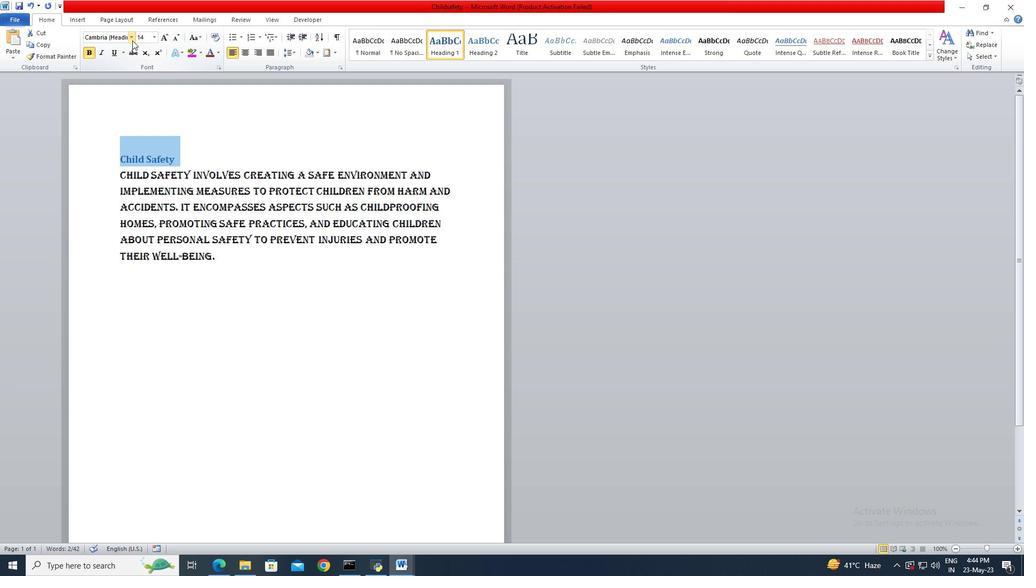 
Action: Mouse moved to (146, 212)
Screenshot: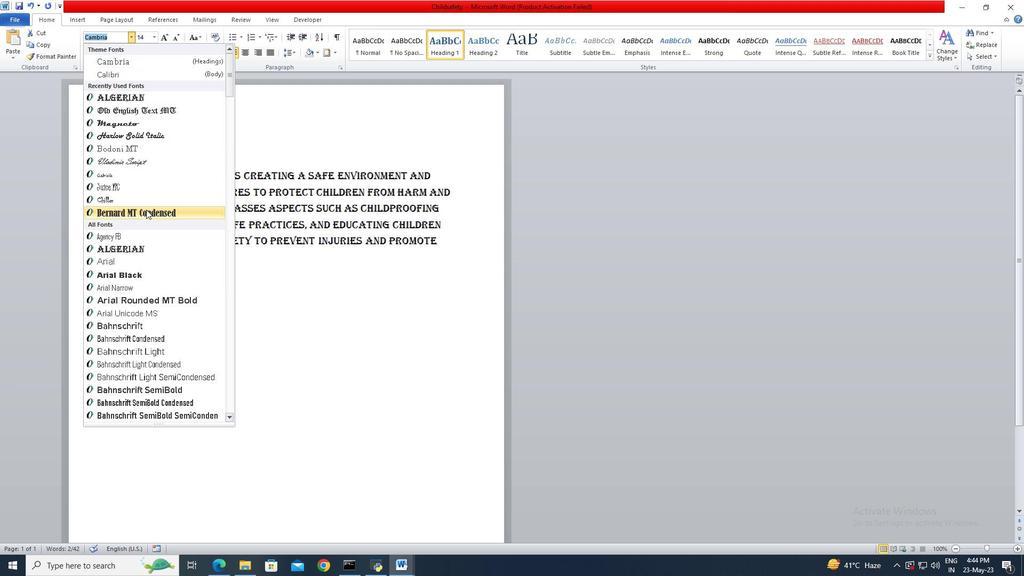 
Action: Mouse scrolled (146, 212) with delta (0, 0)
Screenshot: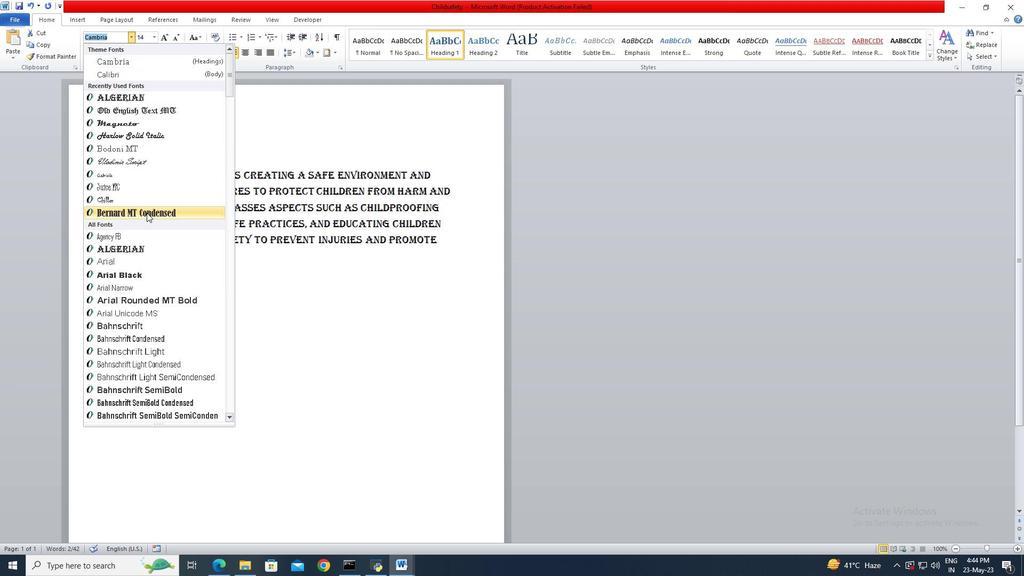 
Action: Mouse scrolled (146, 212) with delta (0, 0)
Screenshot: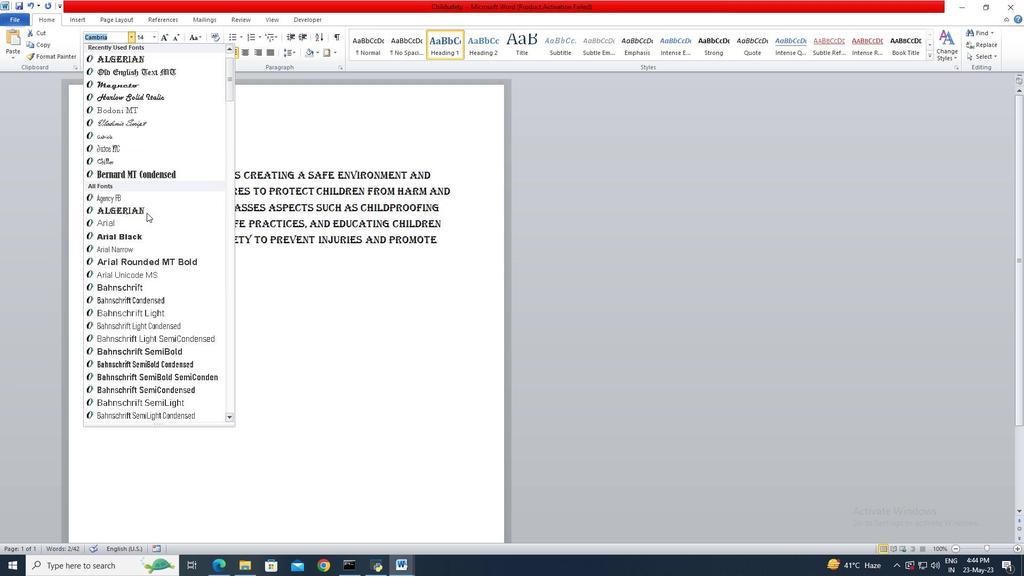 
Action: Mouse scrolled (146, 212) with delta (0, 0)
Screenshot: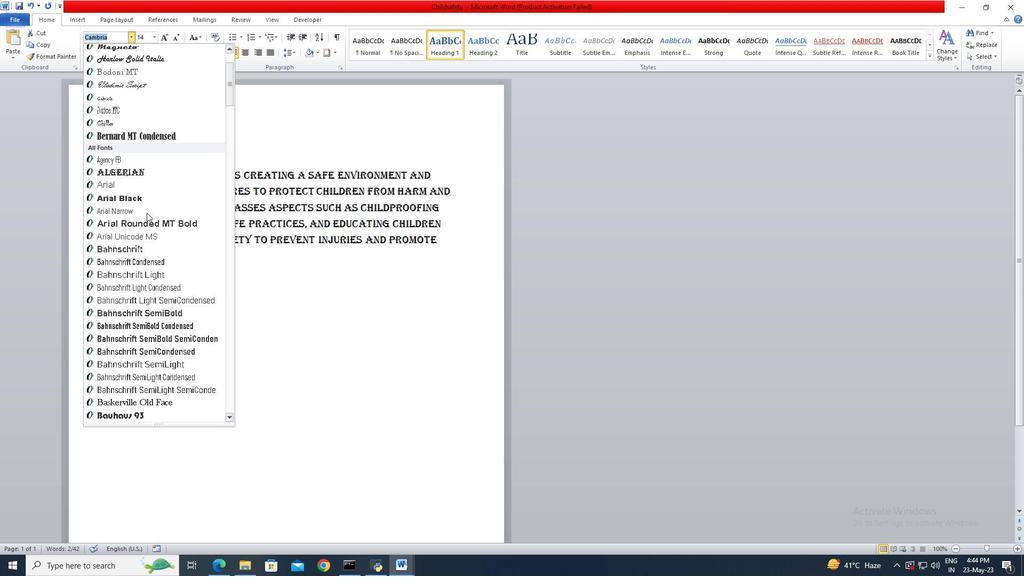 
Action: Mouse scrolled (146, 212) with delta (0, 0)
Screenshot: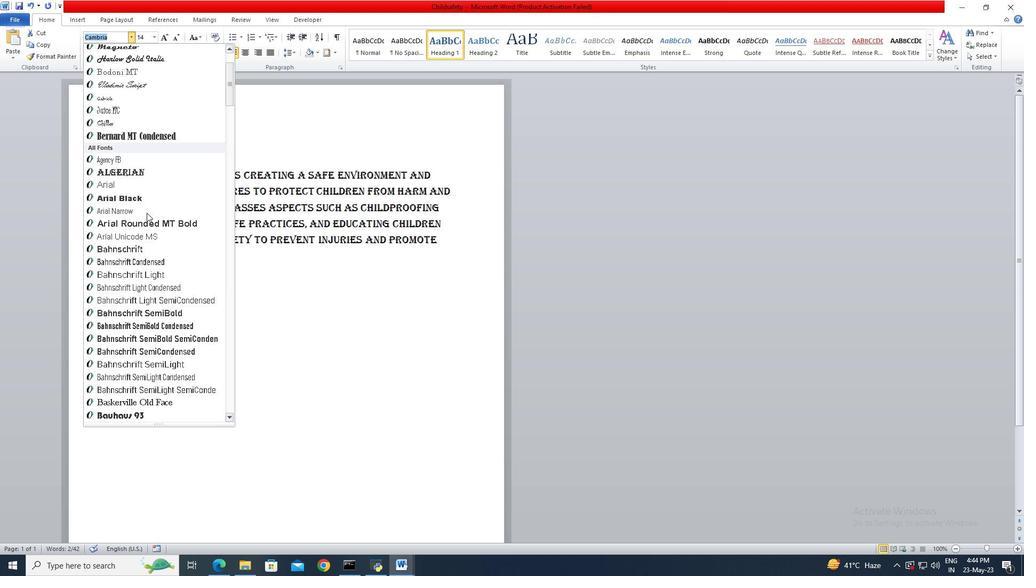 
Action: Mouse scrolled (146, 212) with delta (0, 0)
Screenshot: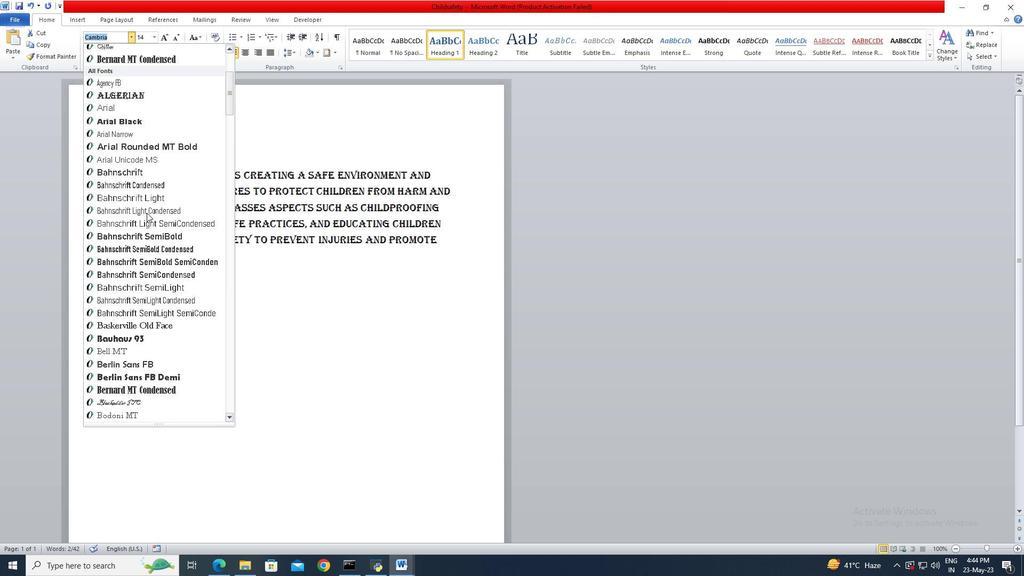 
Action: Mouse scrolled (146, 212) with delta (0, 0)
Screenshot: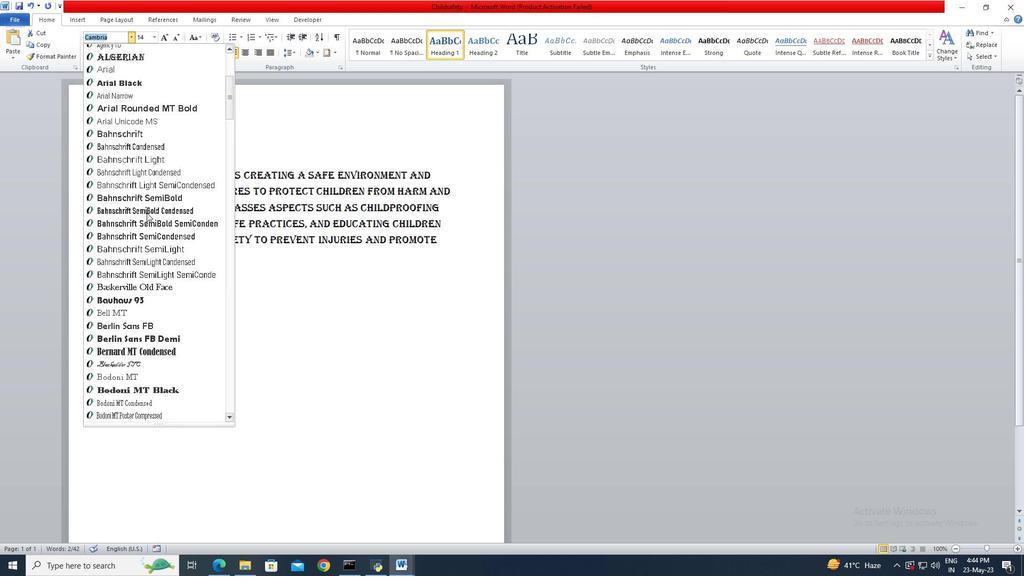
Action: Mouse scrolled (146, 212) with delta (0, 0)
Screenshot: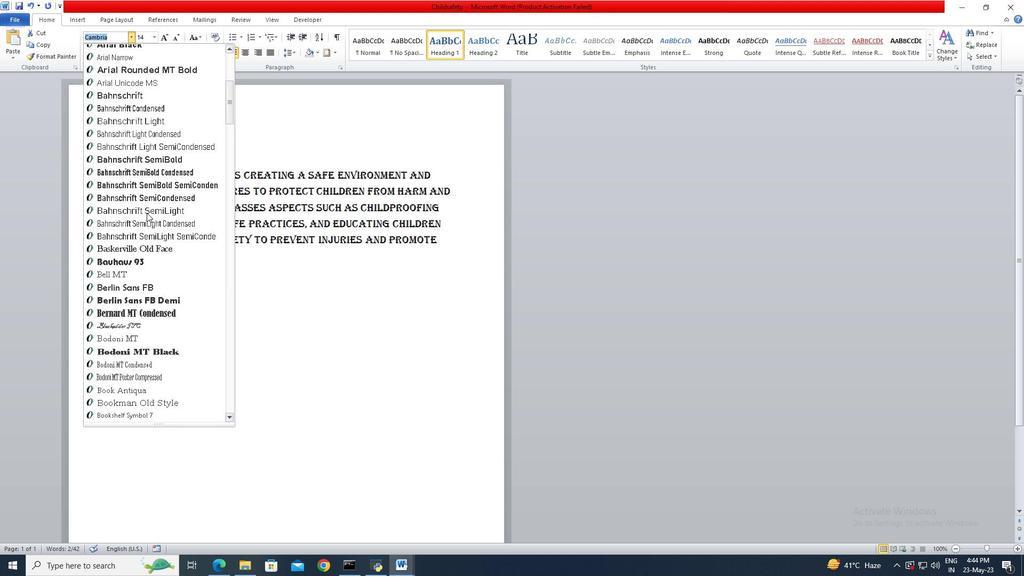 
Action: Mouse scrolled (146, 212) with delta (0, 0)
Screenshot: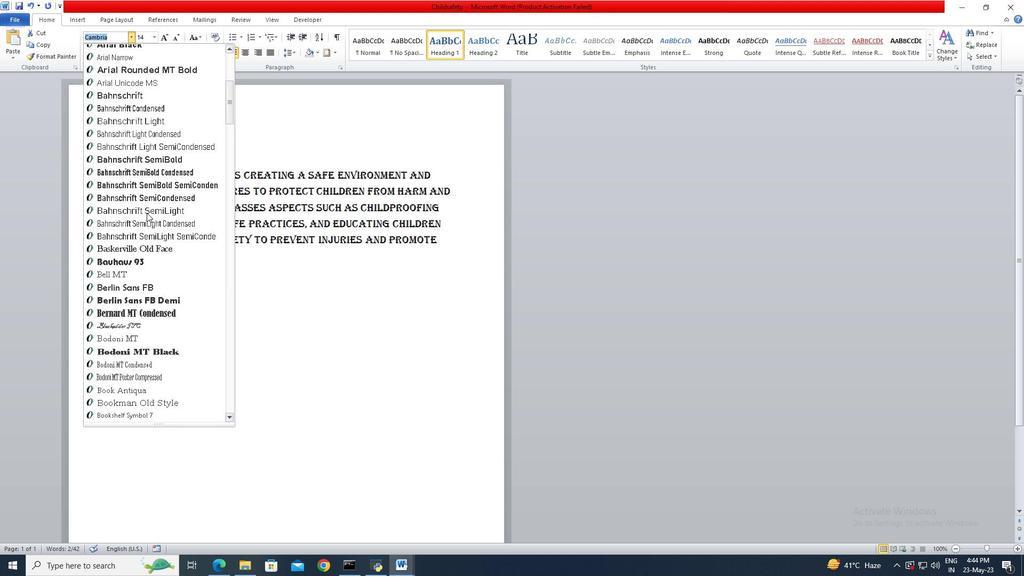 
Action: Mouse scrolled (146, 212) with delta (0, 0)
Screenshot: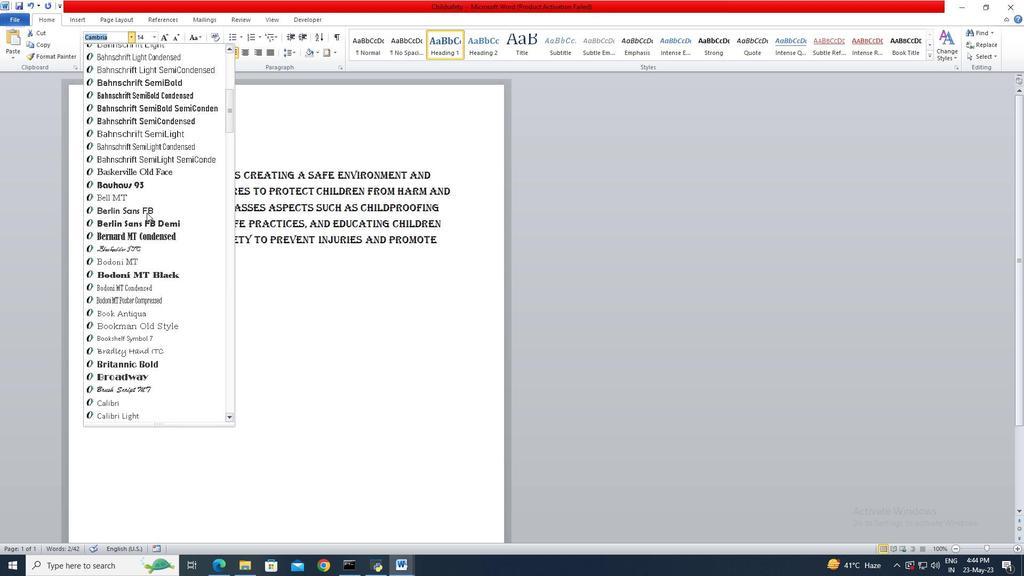 
Action: Mouse scrolled (146, 212) with delta (0, 0)
Screenshot: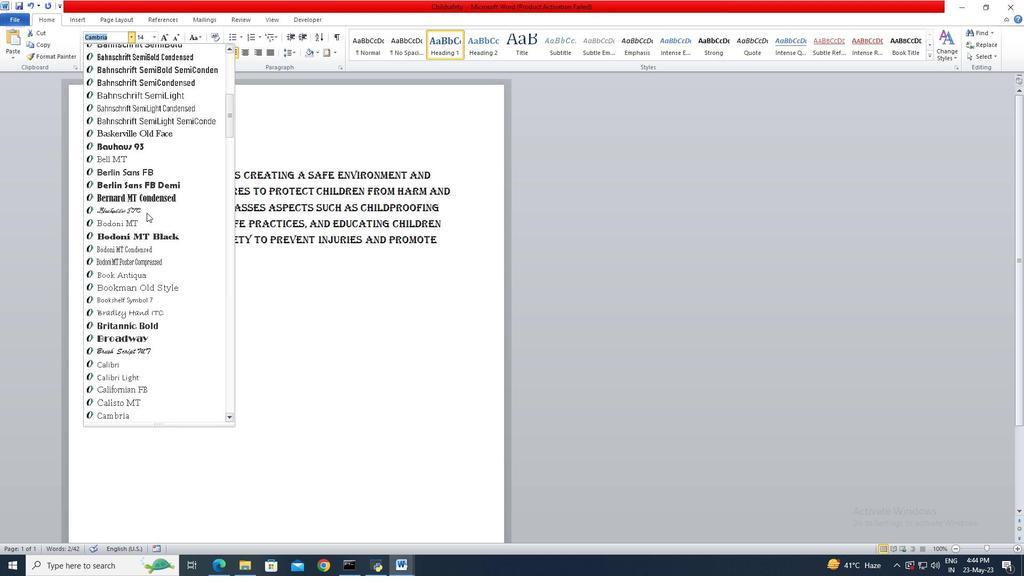 
Action: Mouse scrolled (146, 212) with delta (0, 0)
Screenshot: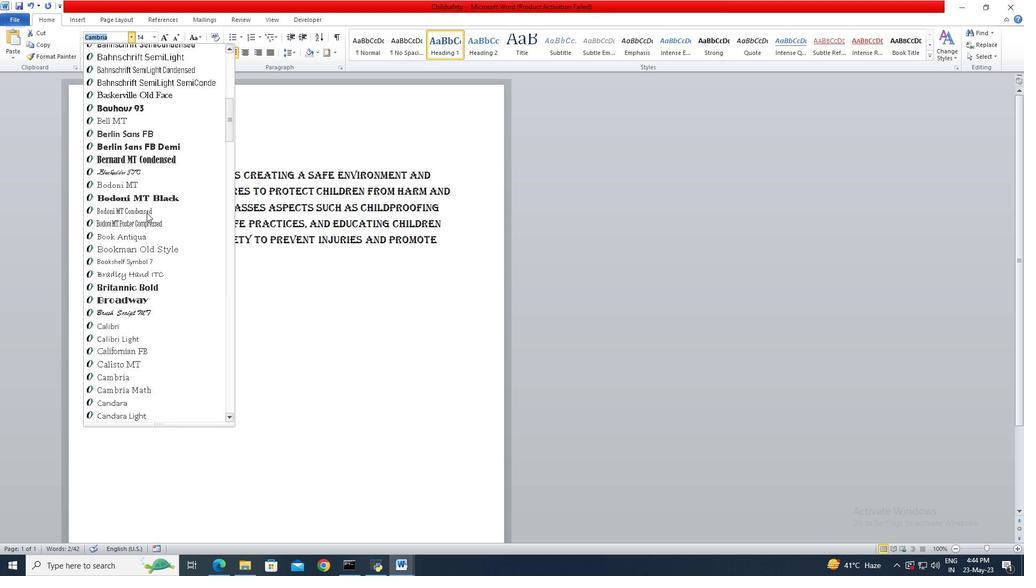 
Action: Mouse scrolled (146, 212) with delta (0, 0)
Screenshot: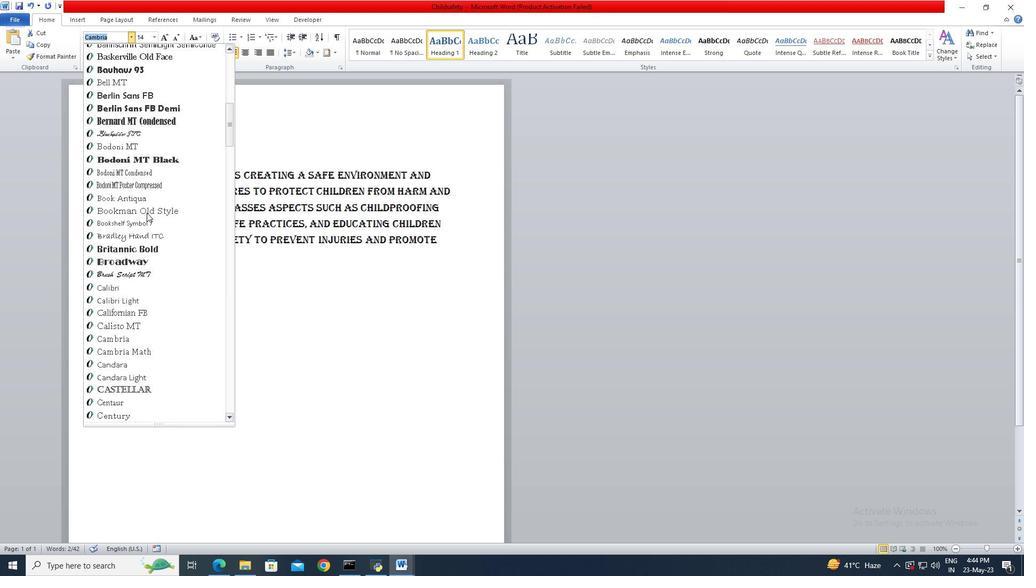 
Action: Mouse moved to (296, 123)
Screenshot: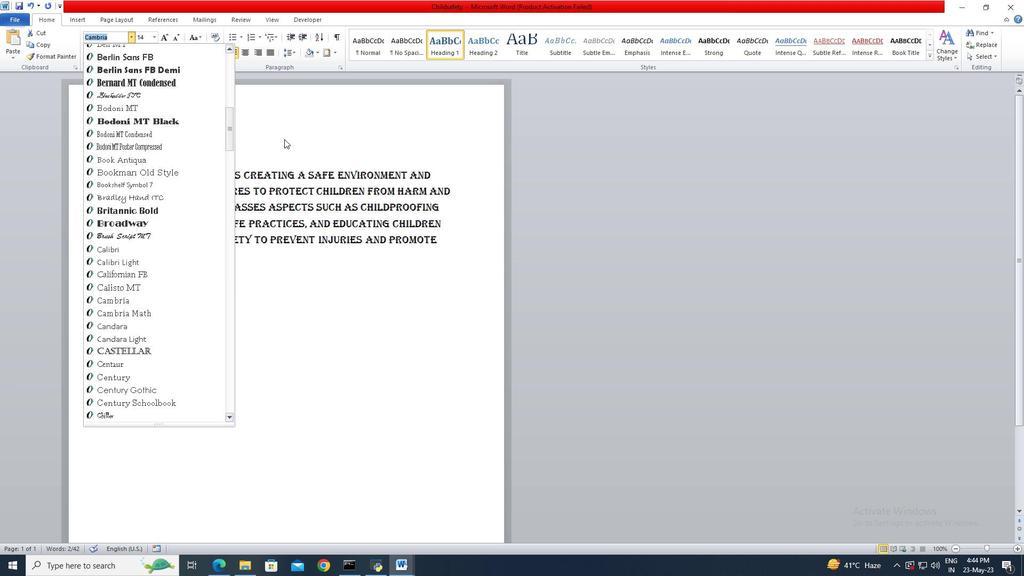 
Action: Mouse pressed left at (296, 123)
Screenshot: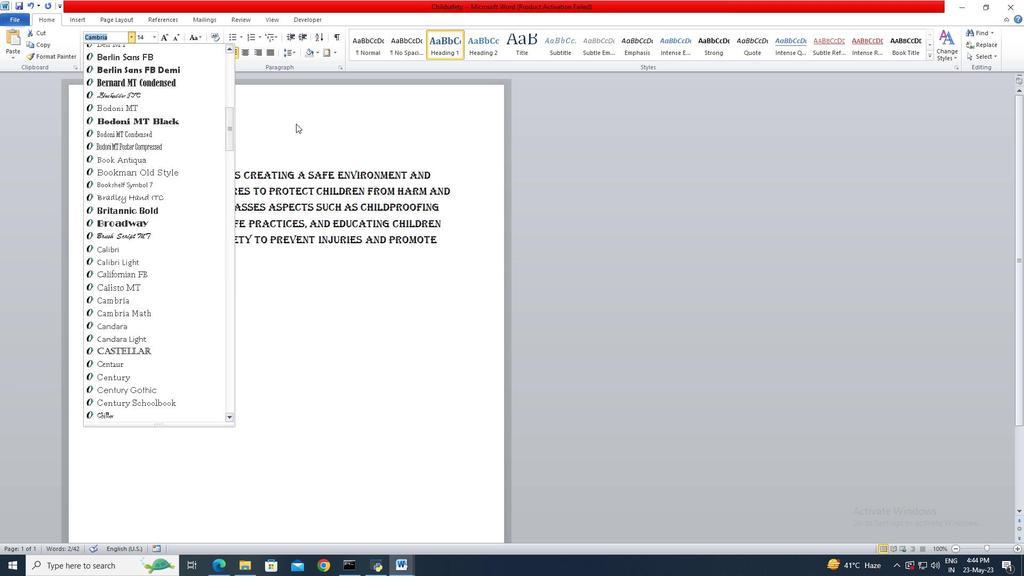 
Action: Mouse moved to (154, 41)
Screenshot: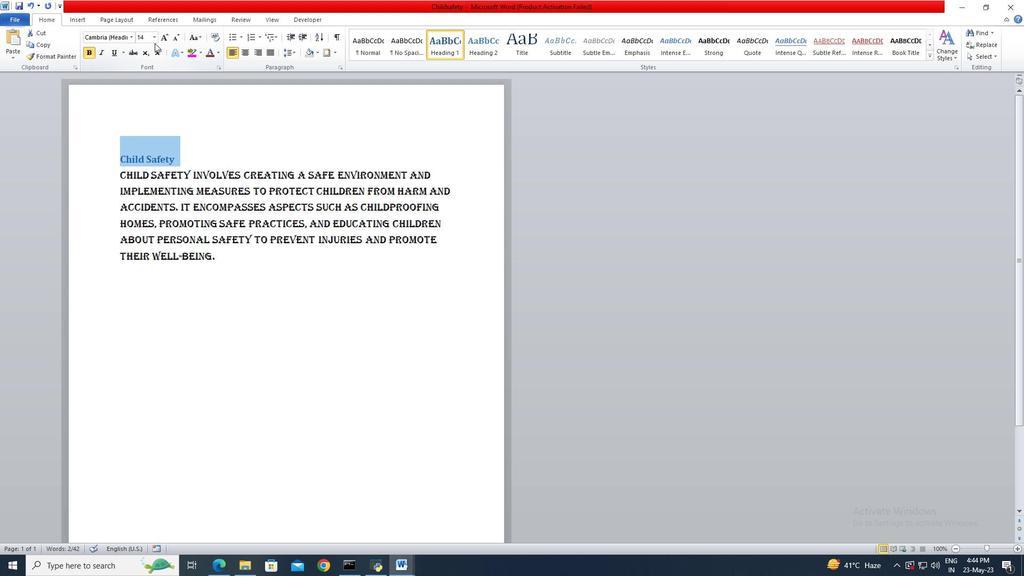 
Action: Mouse pressed left at (154, 41)
Screenshot: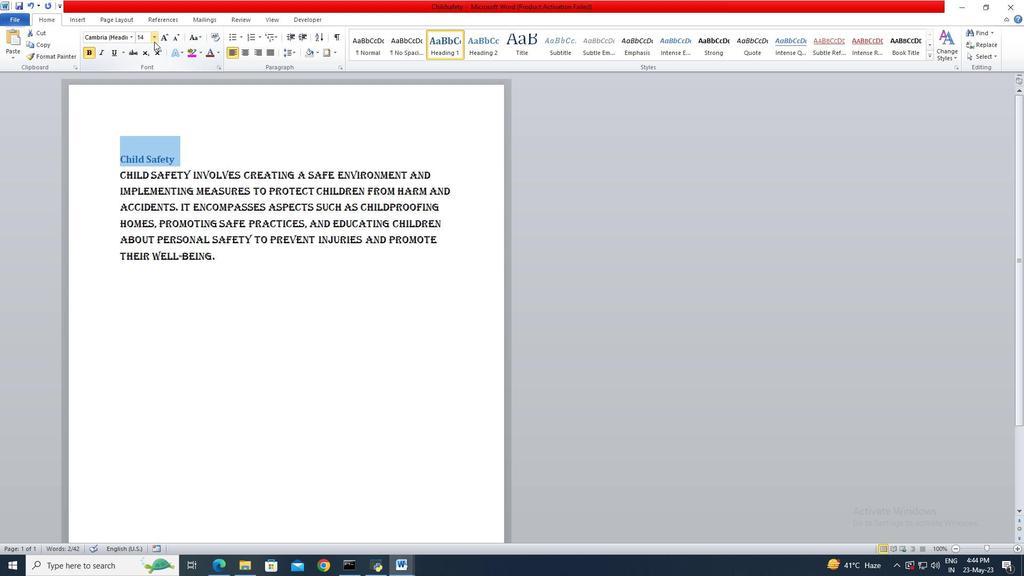 
Action: Mouse moved to (147, 104)
Screenshot: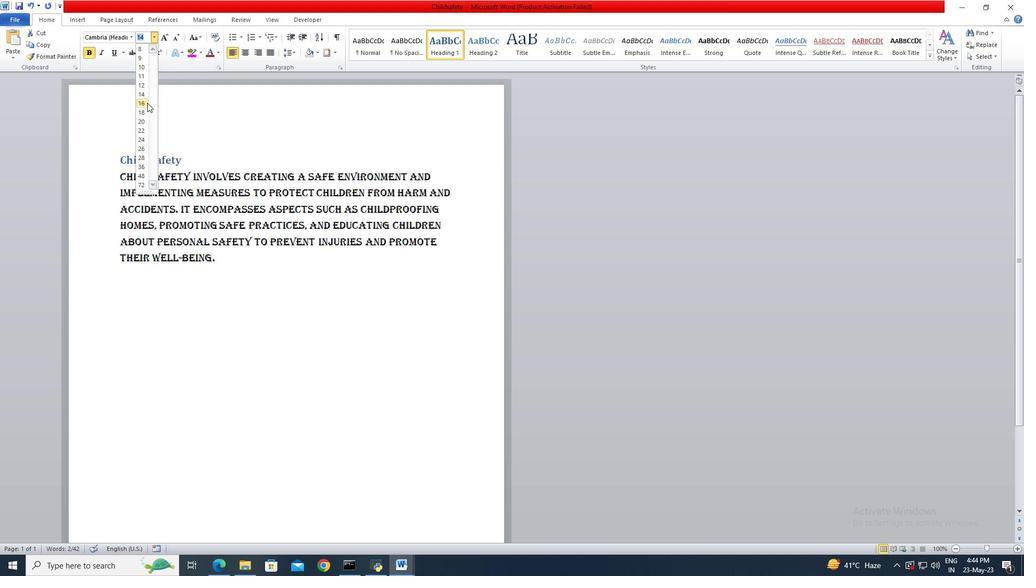 
Action: Mouse pressed left at (147, 104)
Screenshot: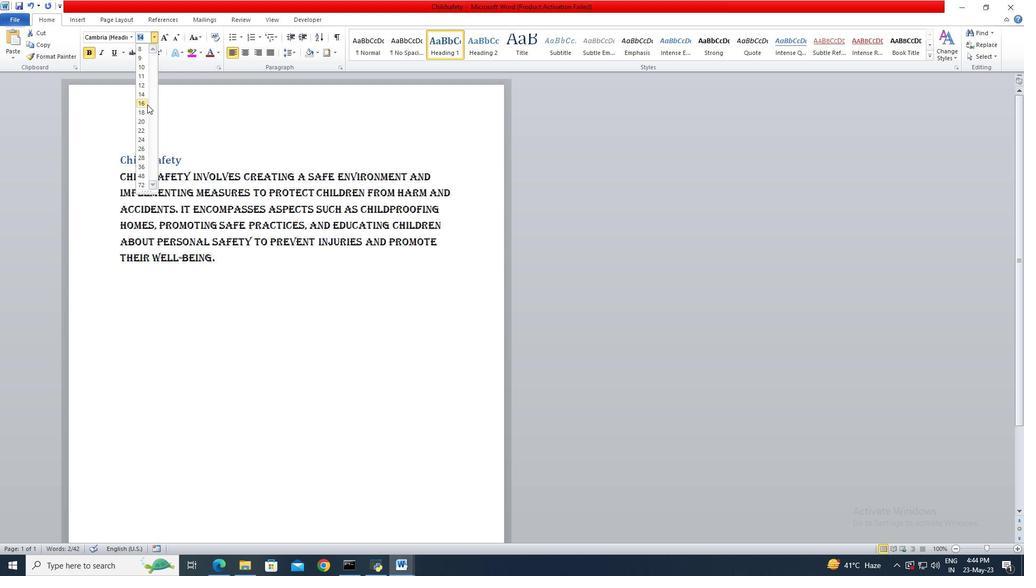 
Action: Mouse moved to (236, 54)
Screenshot: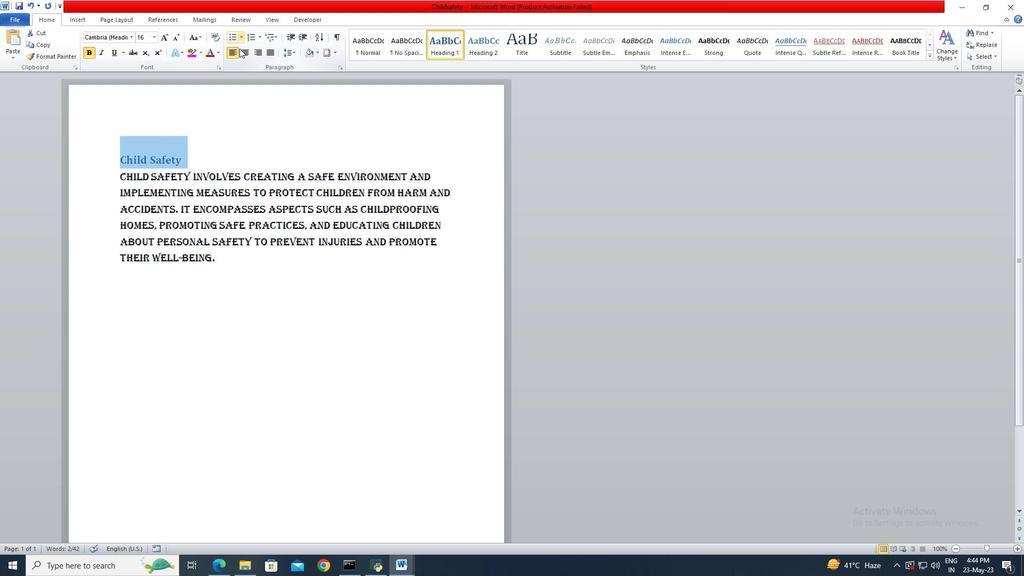 
Action: Mouse pressed left at (236, 54)
Screenshot: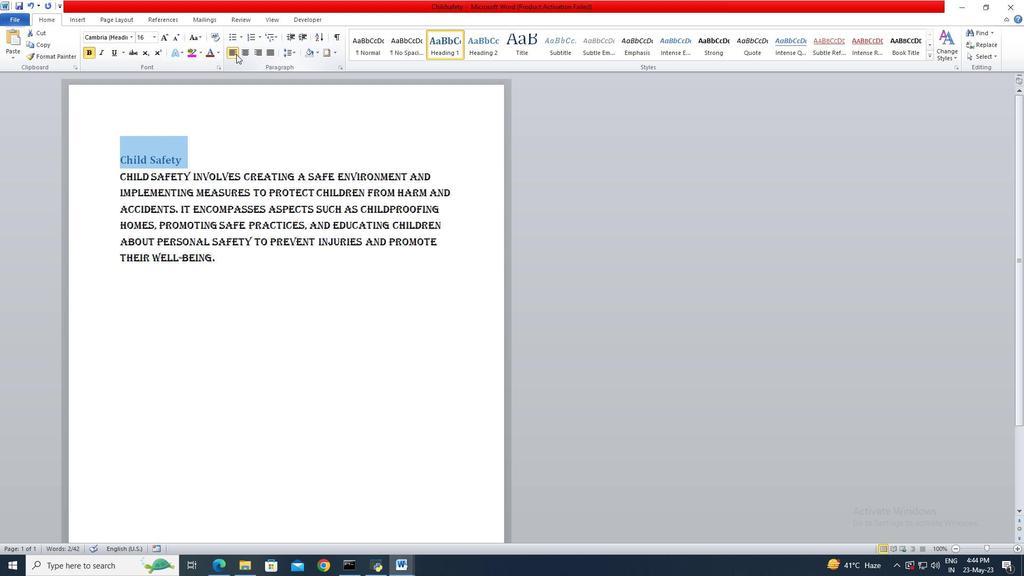
Action: Mouse moved to (267, 254)
Screenshot: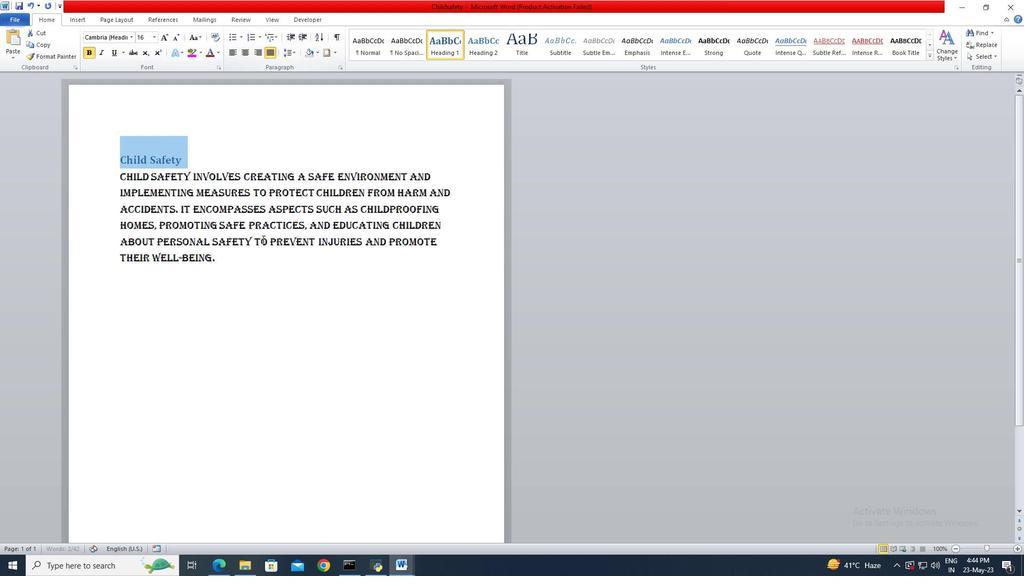 
Action: Mouse pressed left at (267, 254)
Screenshot: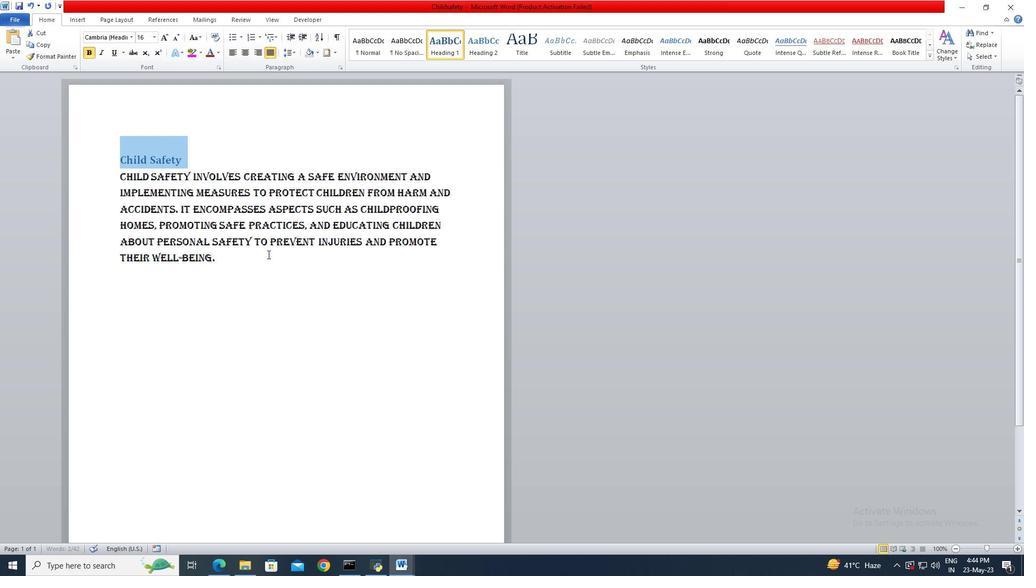 
